 Task: Find out when the last Green Line train is leaving Norwalk to Redondo Beach.
Action: Mouse moved to (206, 150)
Screenshot: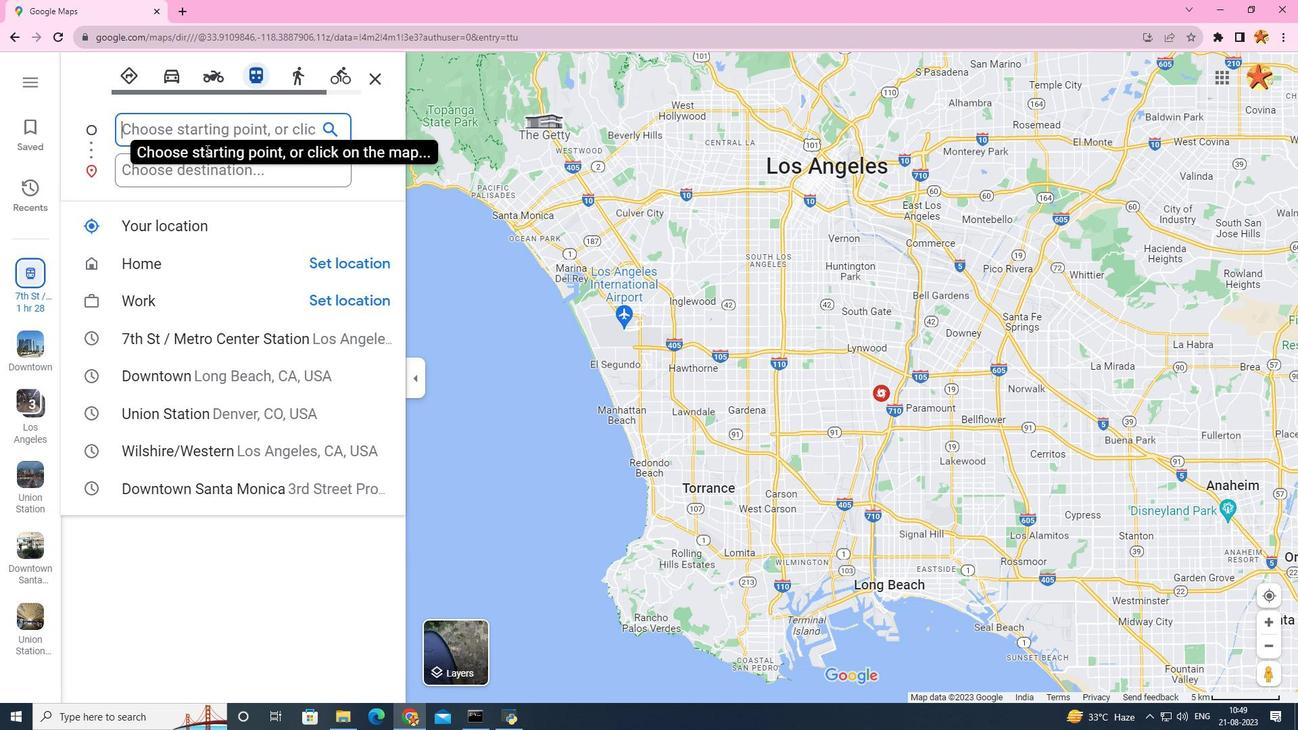 
Action: Key pressed <Key.caps_lock>N<Key.caps_lock>orwalk
Screenshot: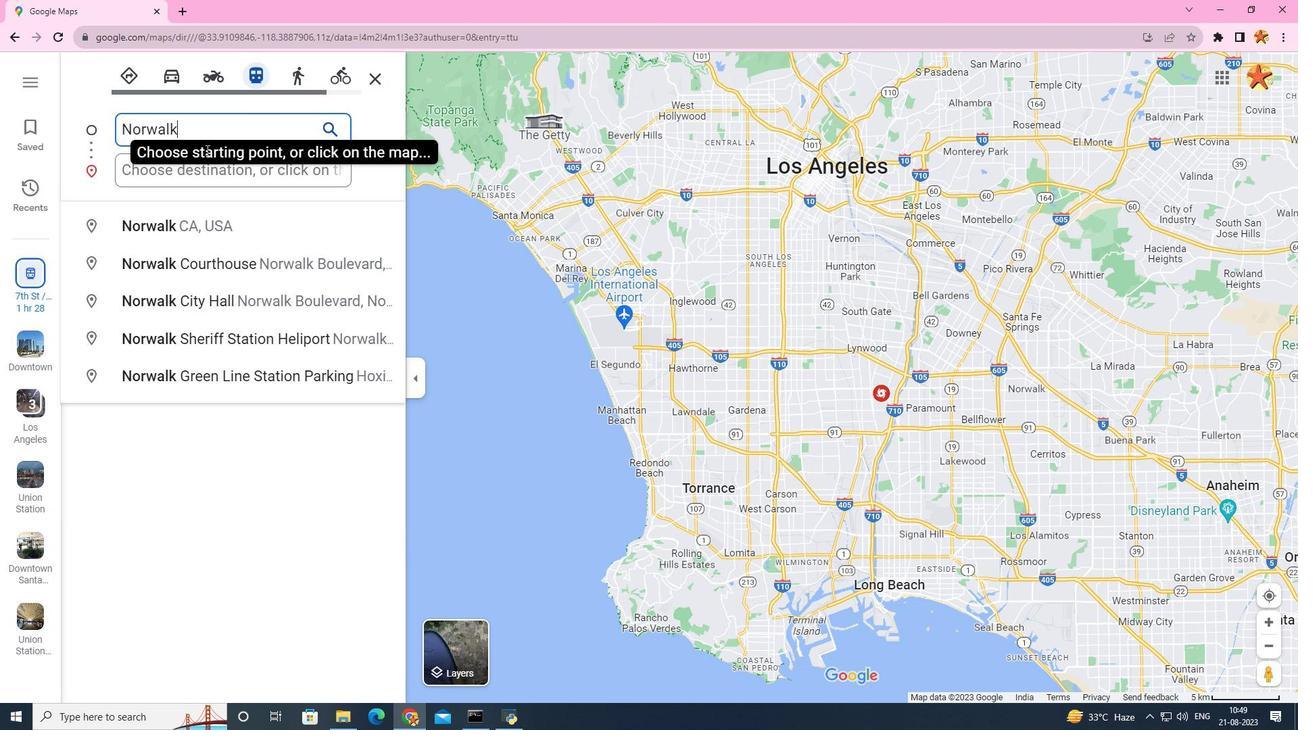 
Action: Mouse moved to (229, 217)
Screenshot: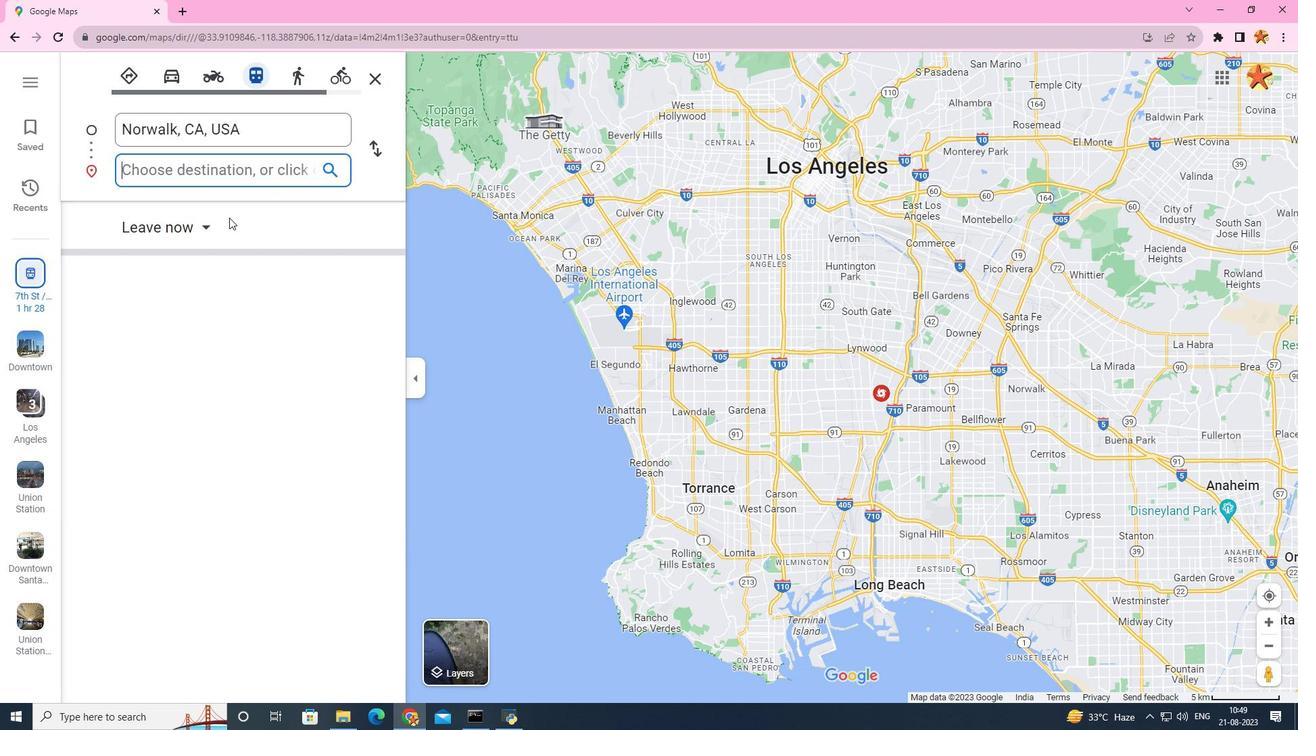 
Action: Mouse pressed left at (229, 217)
Screenshot: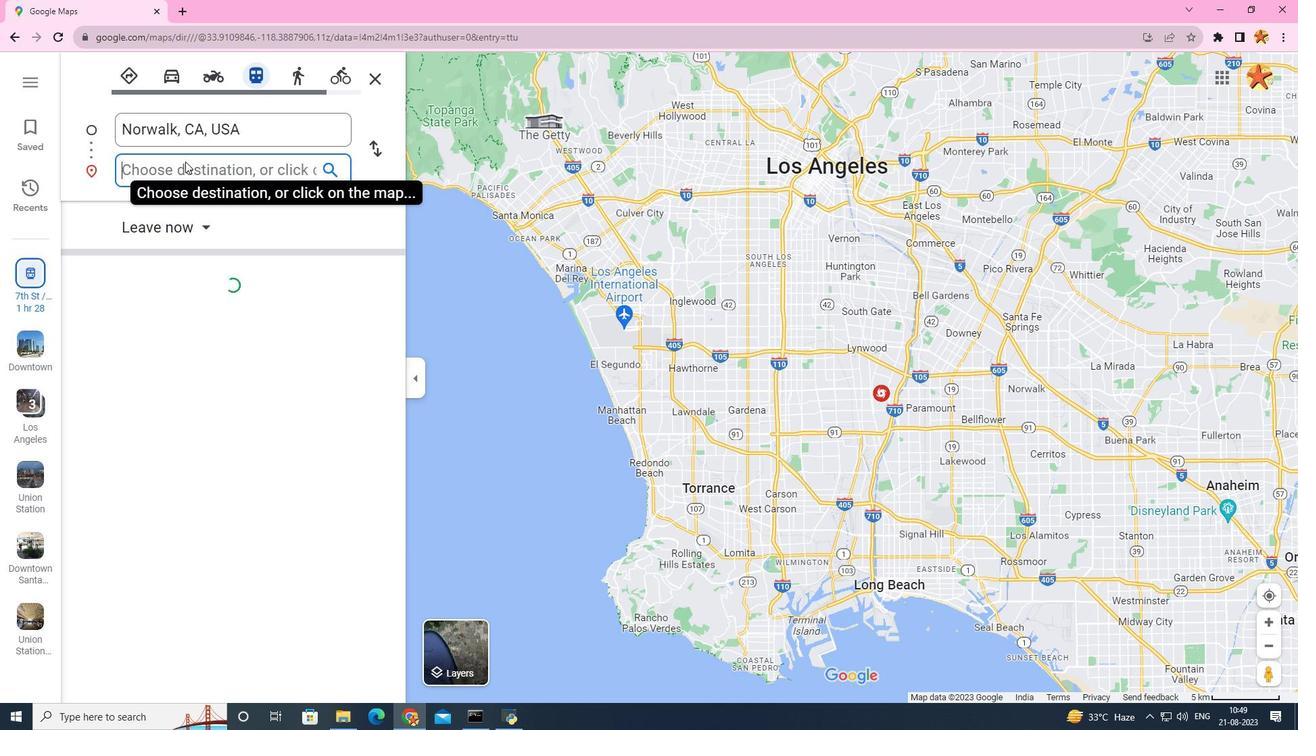 
Action: Mouse moved to (165, 173)
Screenshot: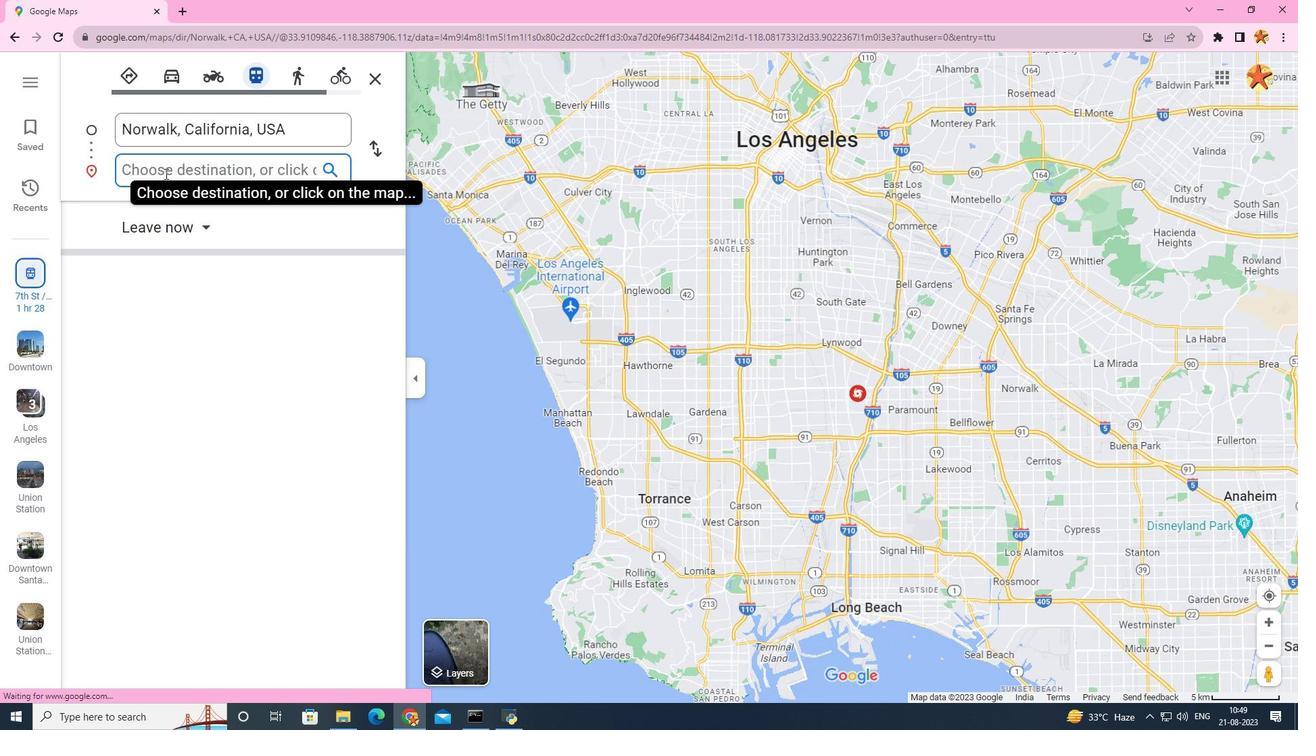
Action: Mouse pressed left at (165, 173)
Screenshot: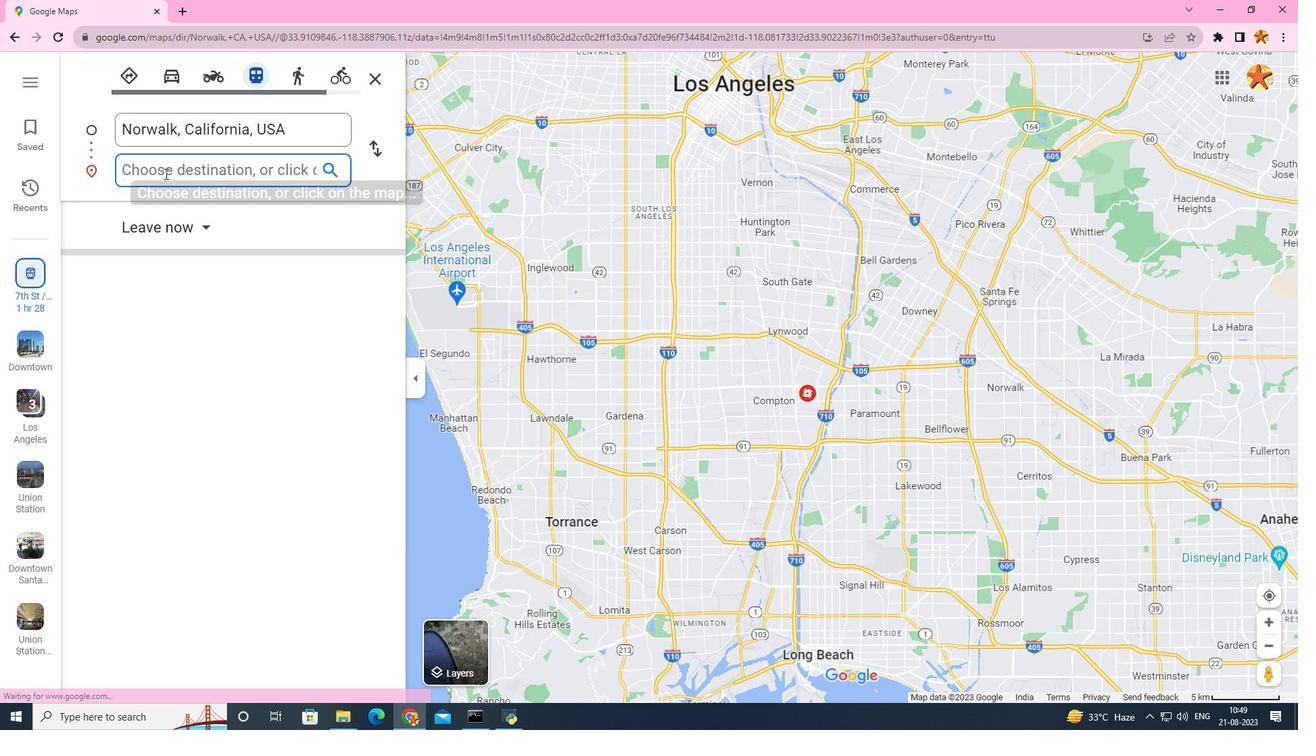 
Action: Mouse moved to (169, 174)
Screenshot: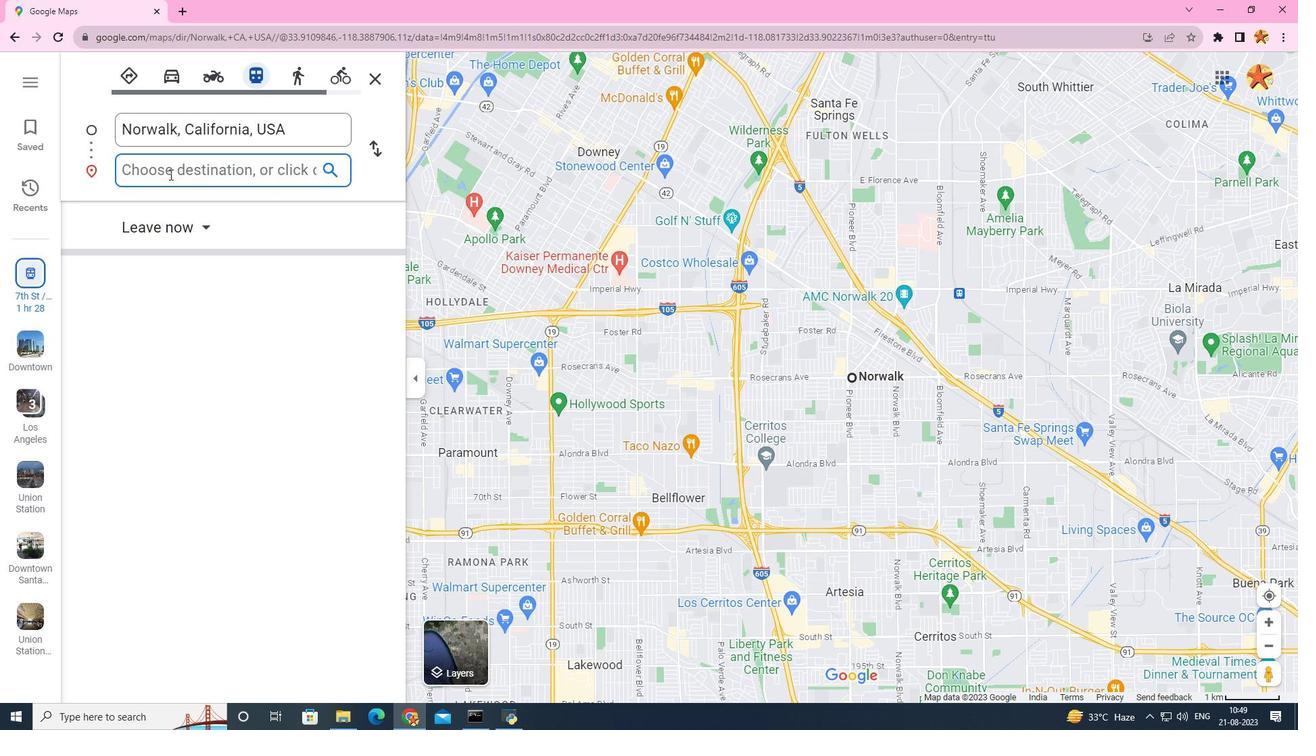 
Action: Key pressed <Key.caps_lock>RE<Key.caps_lock>
Screenshot: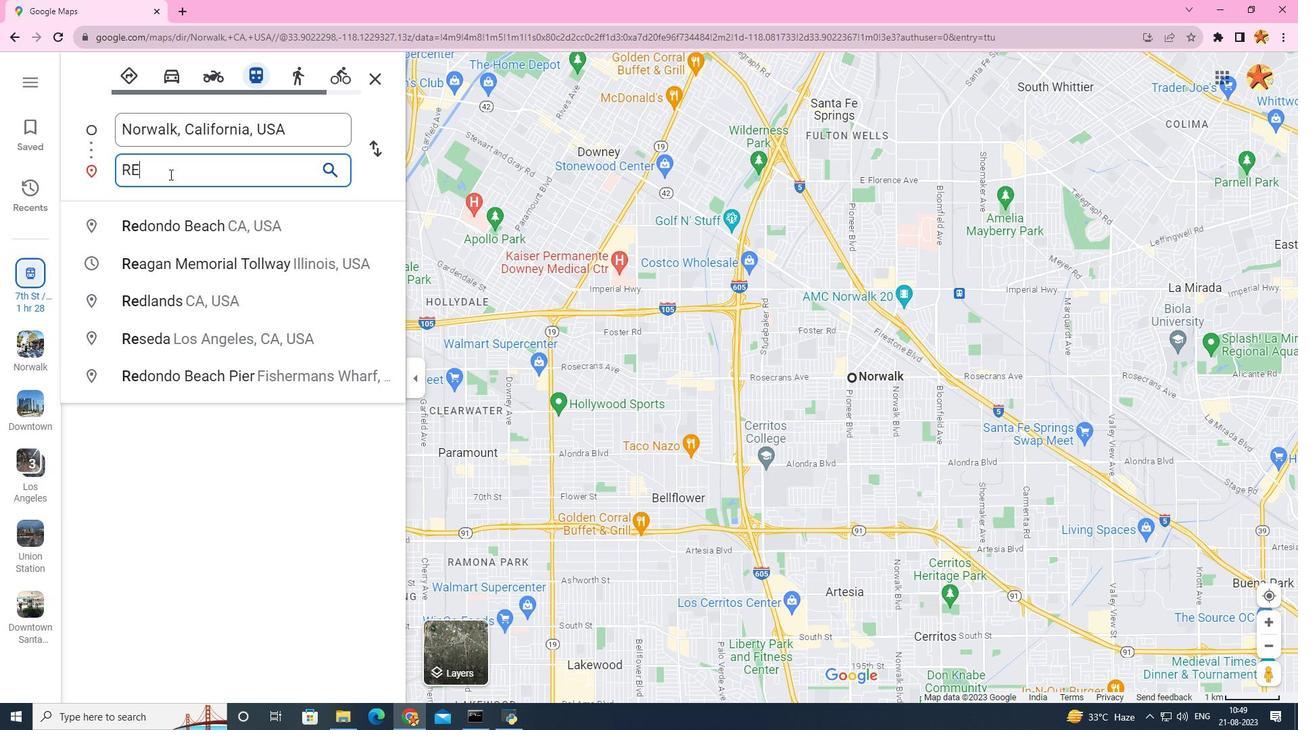 
Action: Mouse moved to (210, 213)
Screenshot: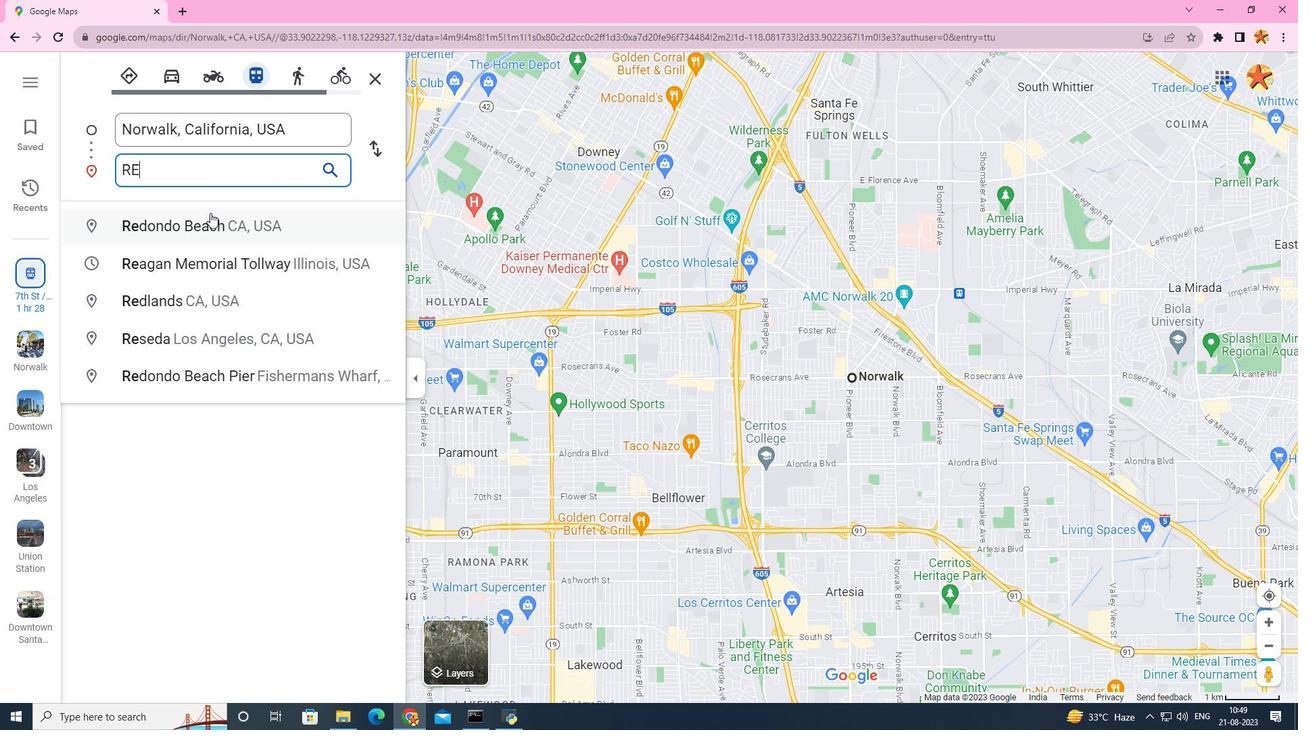 
Action: Mouse pressed left at (210, 213)
Screenshot: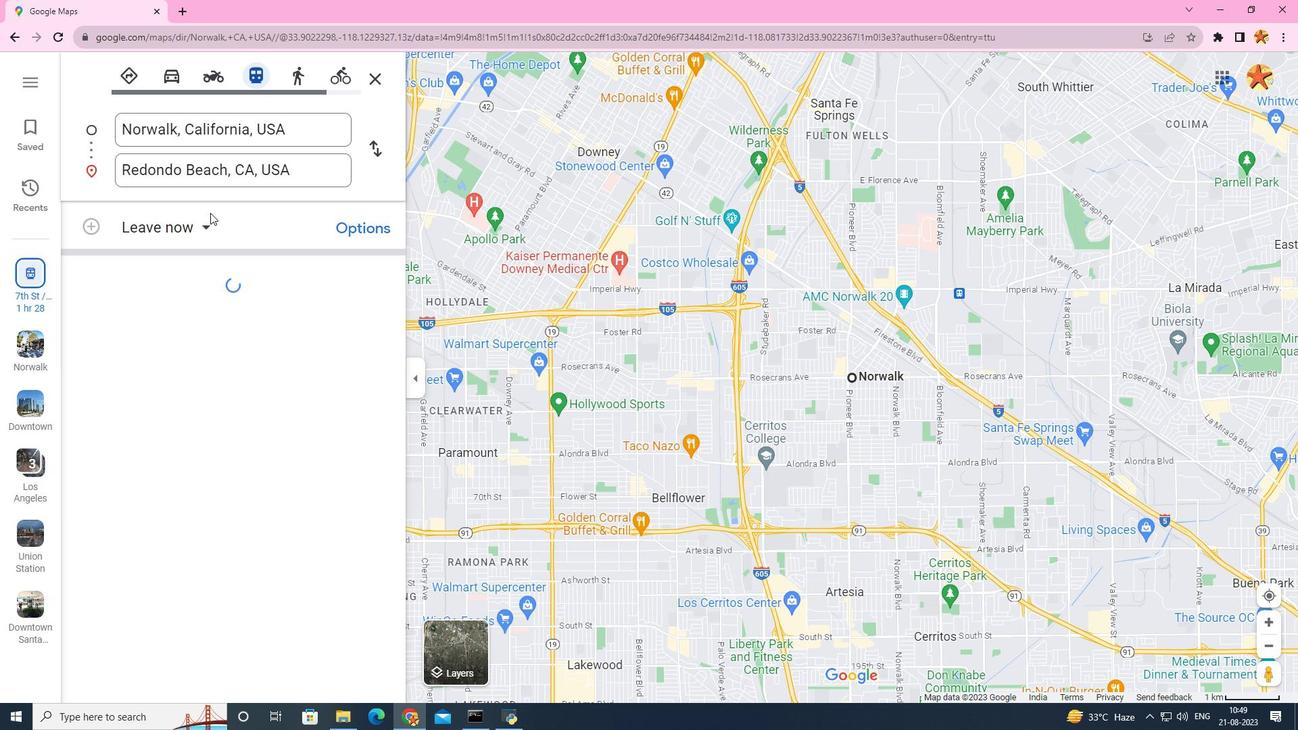 
Action: Mouse moved to (220, 437)
Screenshot: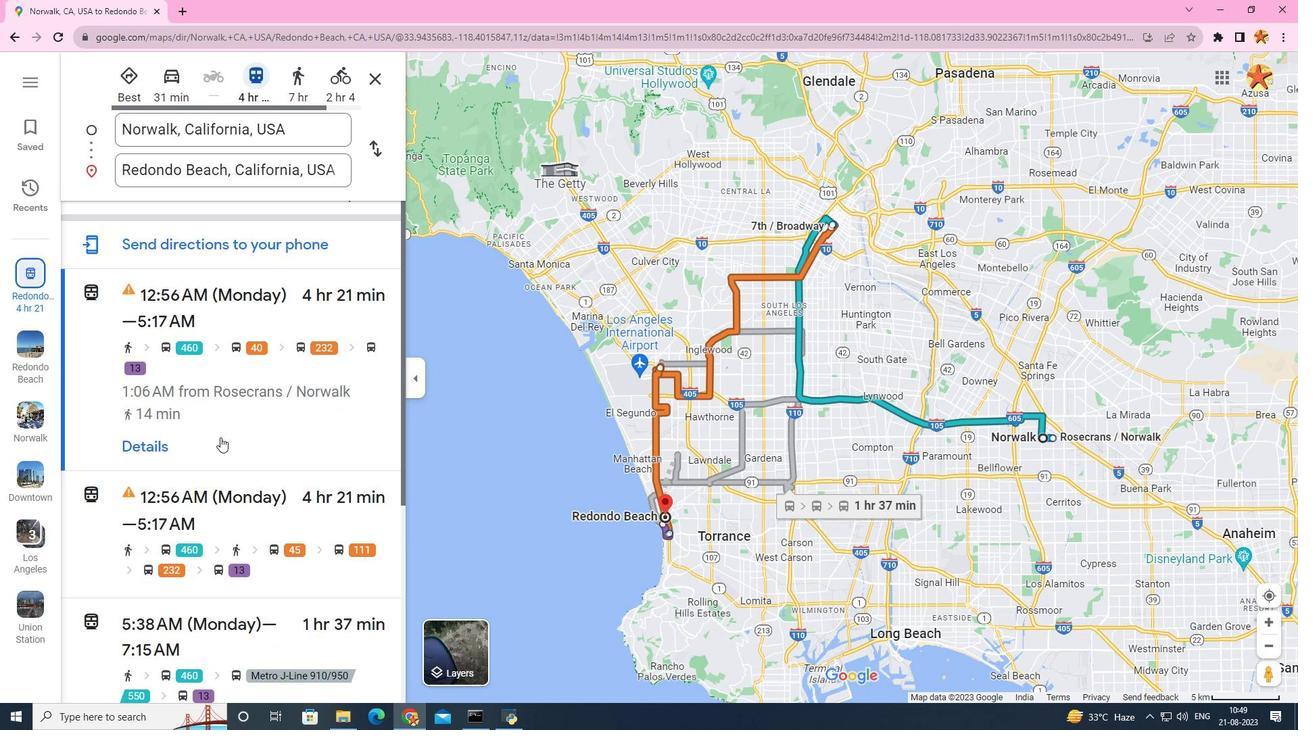 
Action: Mouse scrolled (220, 437) with delta (0, 0)
Screenshot: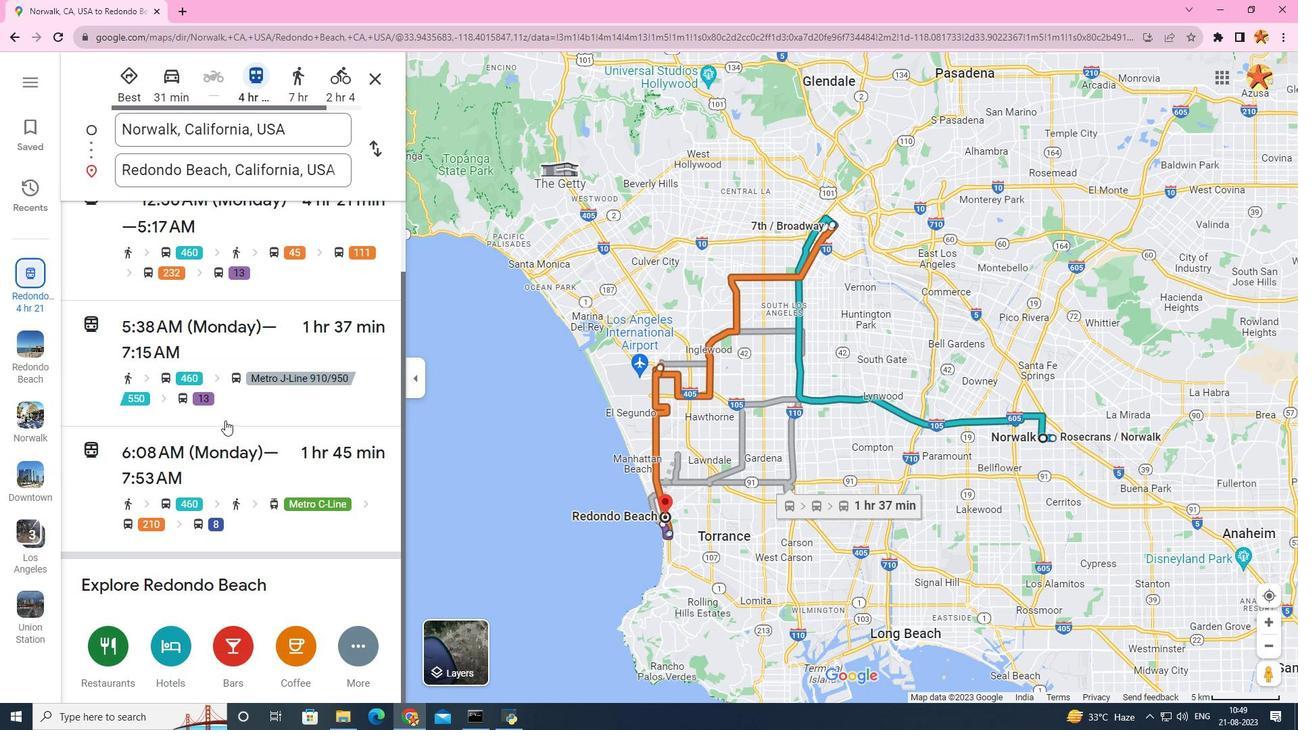 
Action: Mouse scrolled (220, 437) with delta (0, 0)
Screenshot: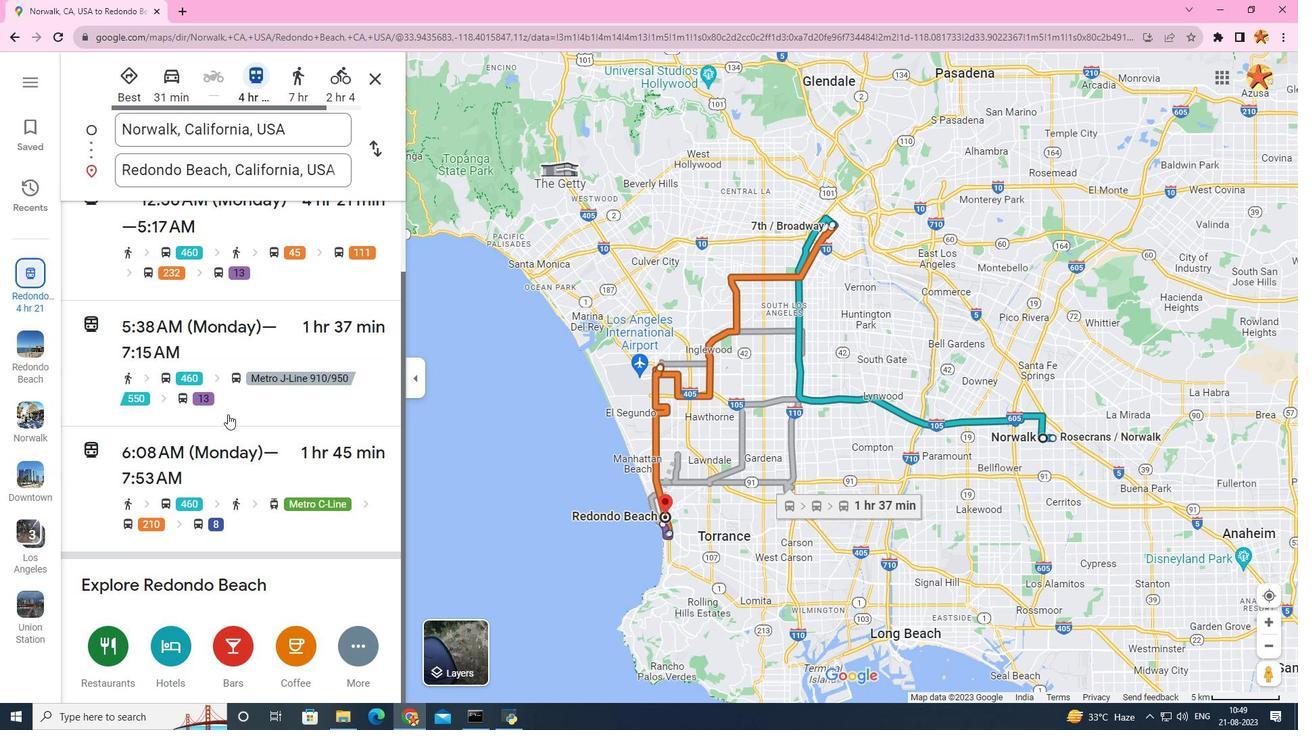 
Action: Mouse scrolled (220, 437) with delta (0, 0)
Screenshot: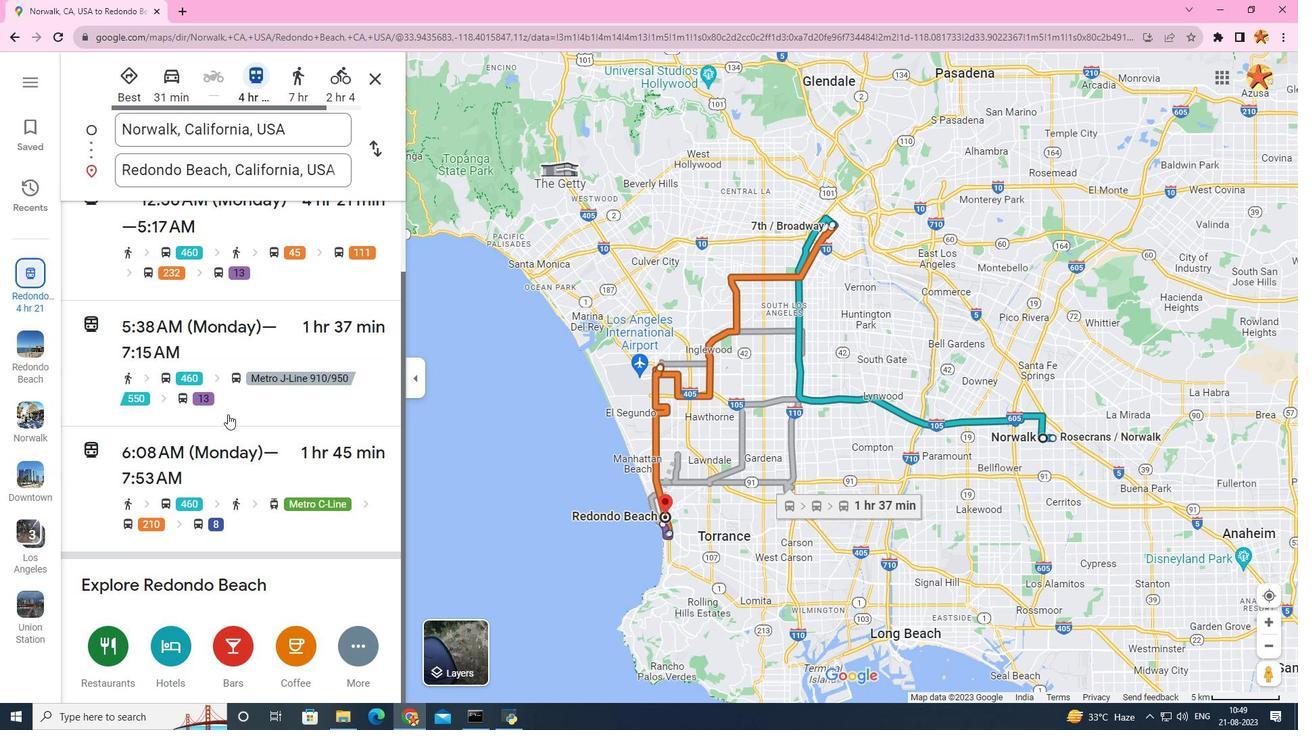
Action: Mouse scrolled (220, 437) with delta (0, 0)
Screenshot: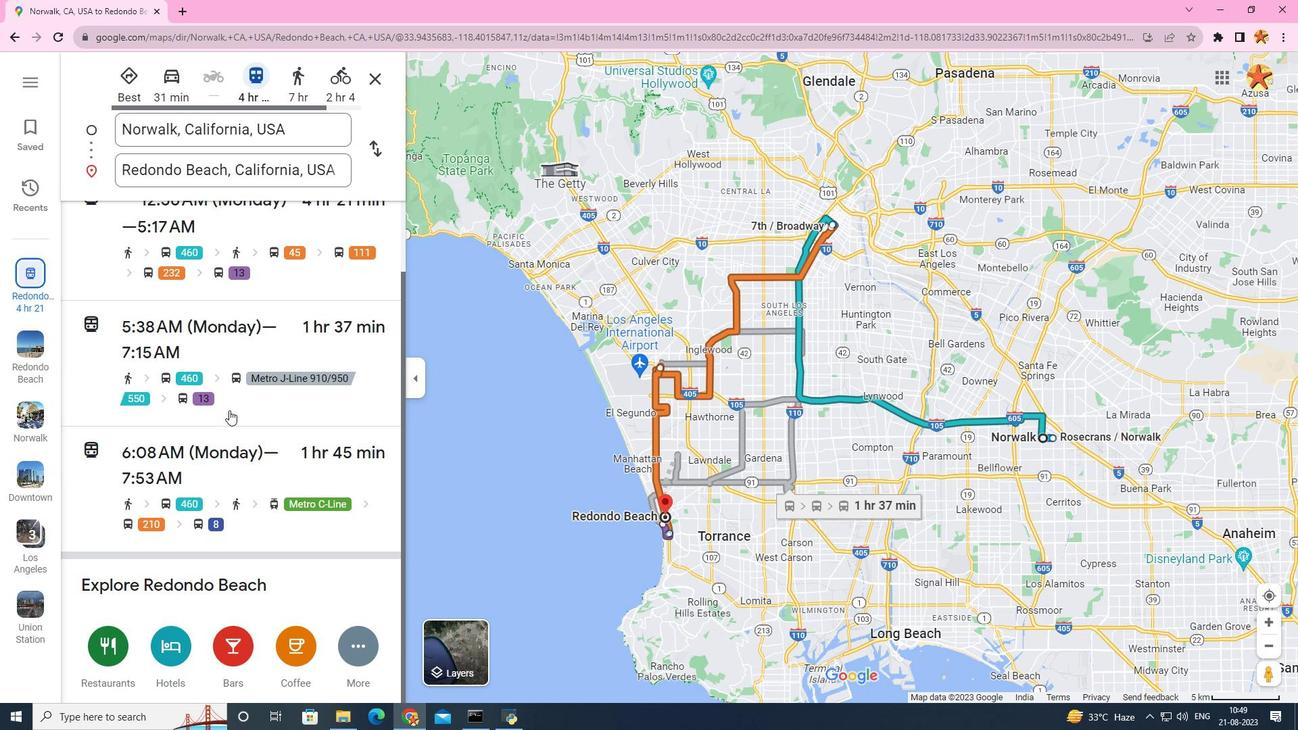 
Action: Mouse scrolled (220, 437) with delta (0, 0)
Screenshot: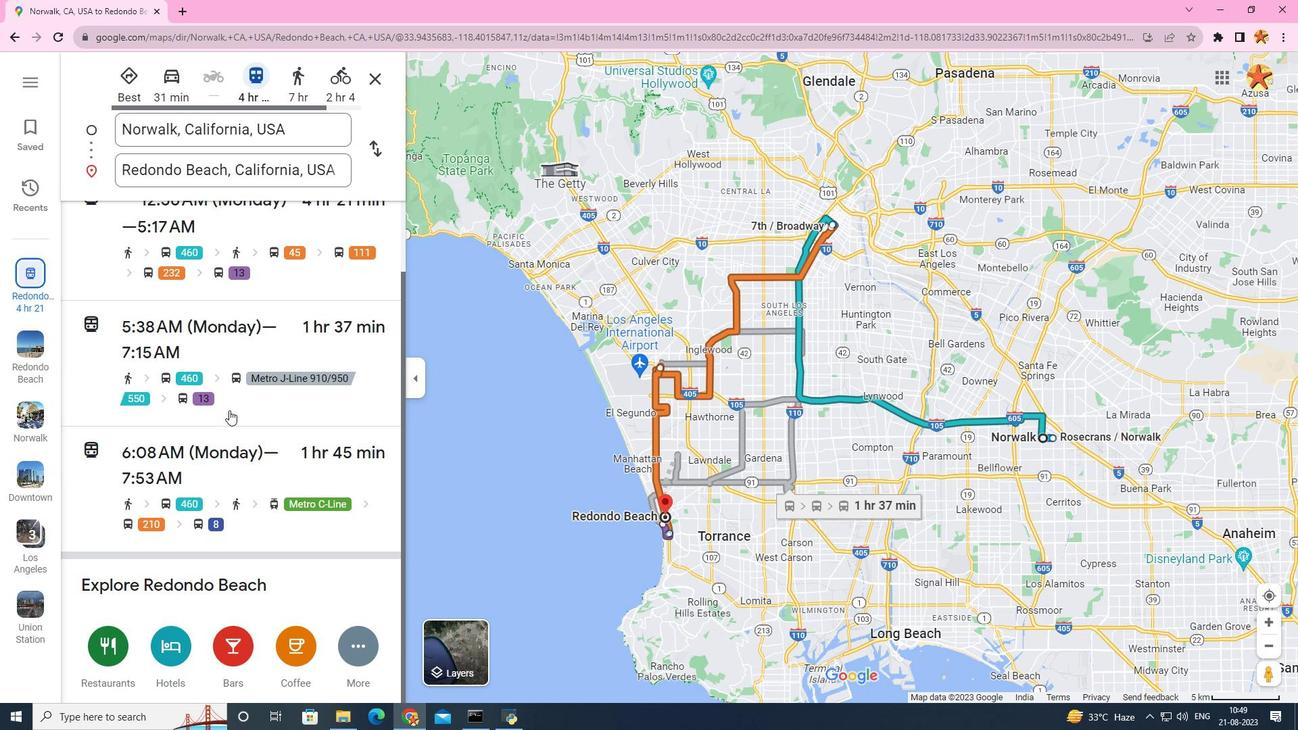 
Action: Mouse moved to (222, 430)
Screenshot: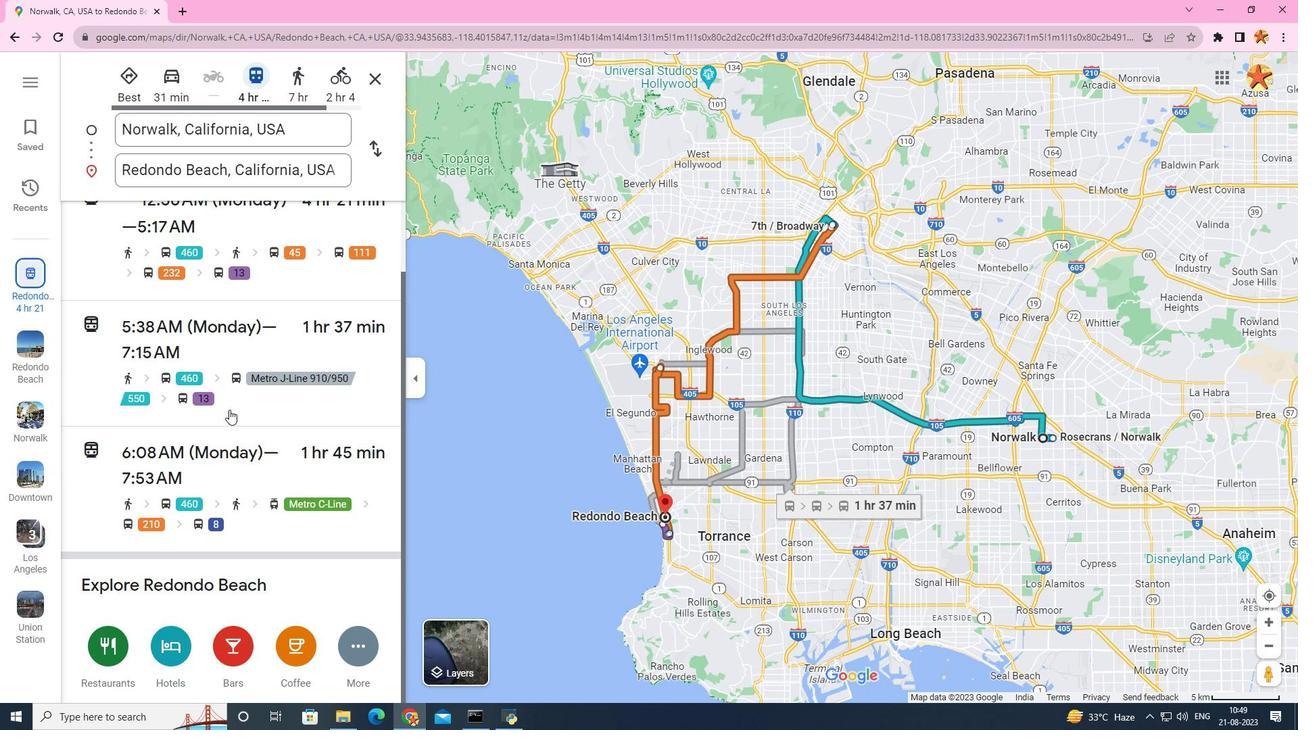 
Action: Mouse scrolled (221, 432) with delta (0, 0)
Screenshot: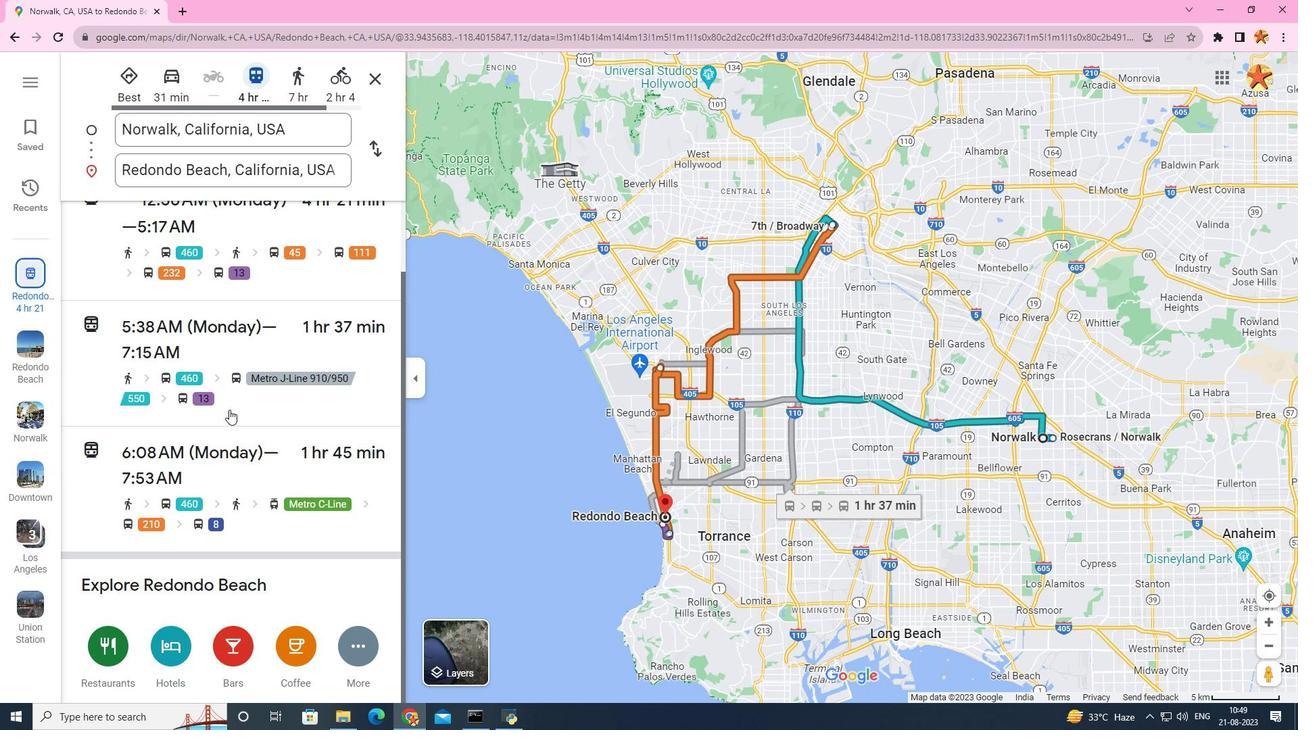 
Action: Mouse moved to (223, 426)
Screenshot: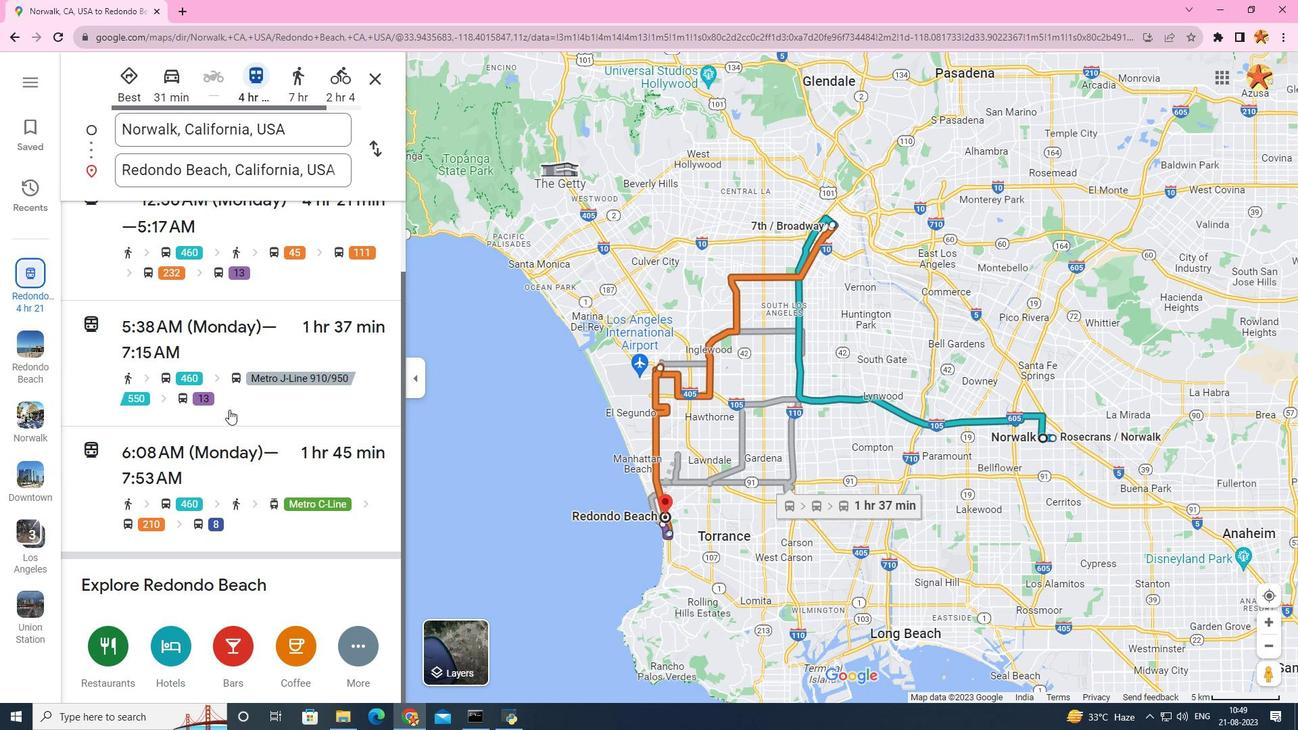 
Action: Mouse scrolled (223, 425) with delta (0, 0)
Screenshot: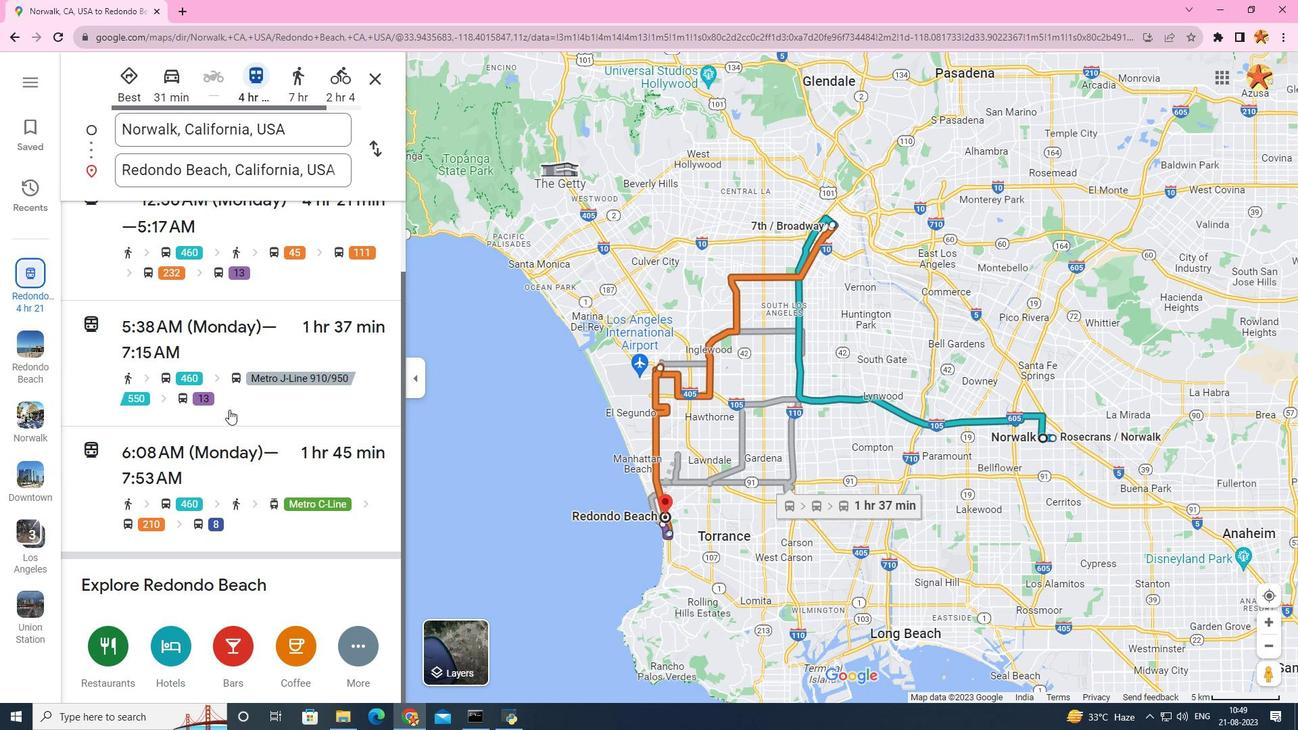 
Action: Mouse moved to (229, 409)
Screenshot: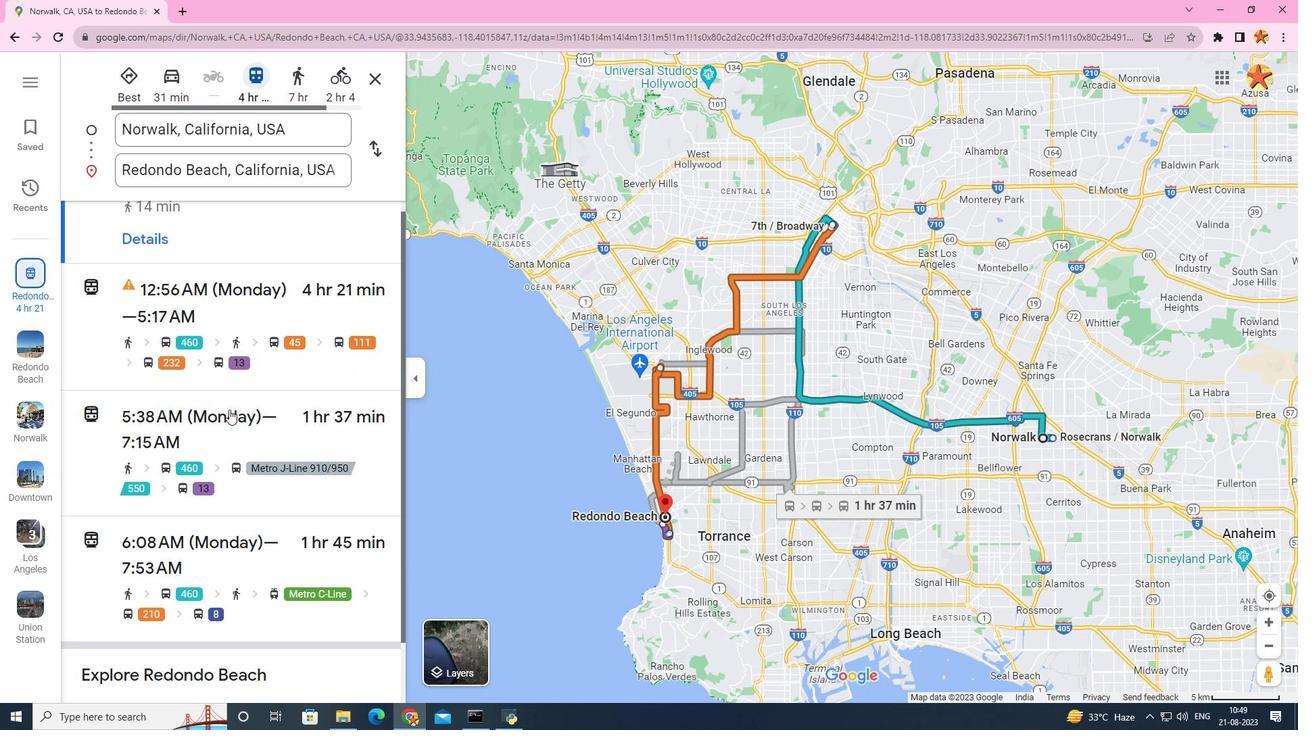 
Action: Mouse scrolled (229, 410) with delta (0, 0)
Screenshot: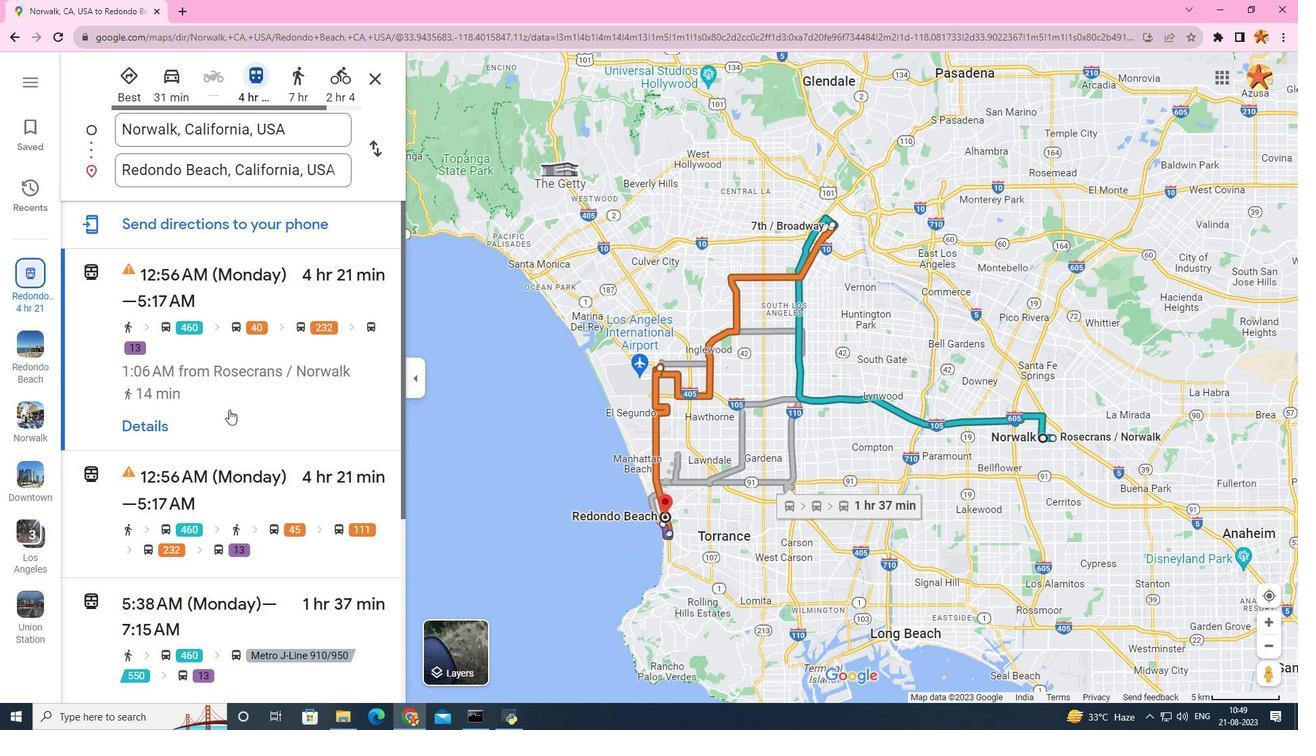 
Action: Mouse scrolled (229, 410) with delta (0, 0)
Screenshot: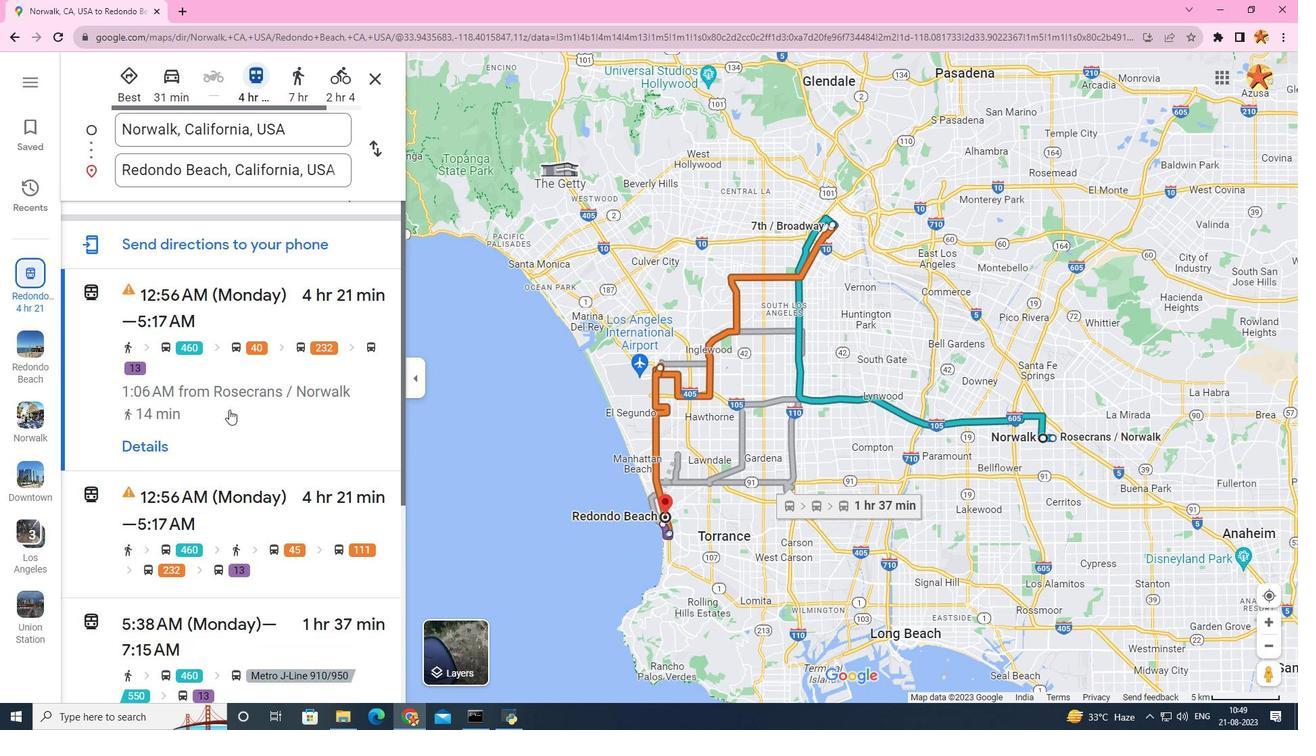 
Action: Mouse scrolled (229, 410) with delta (0, 0)
Screenshot: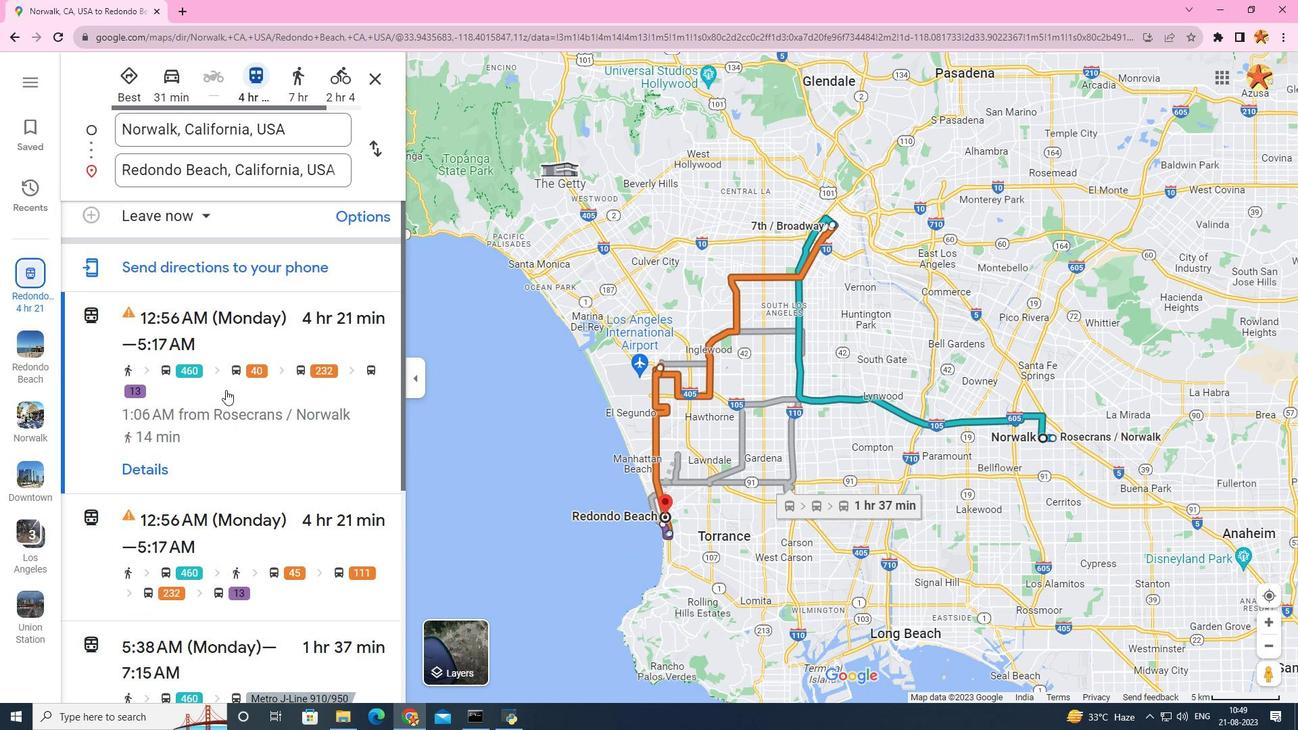 
Action: Mouse scrolled (229, 410) with delta (0, 0)
Screenshot: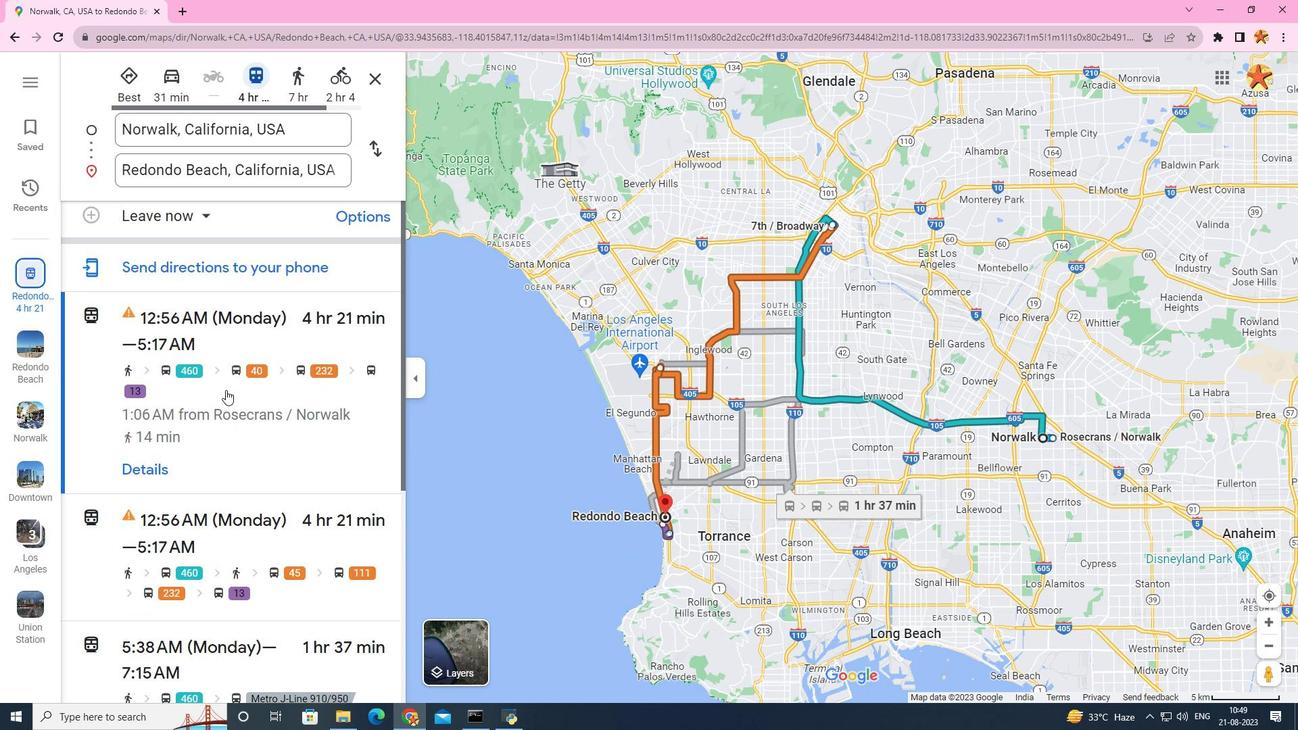 
Action: Mouse scrolled (229, 410) with delta (0, 0)
Screenshot: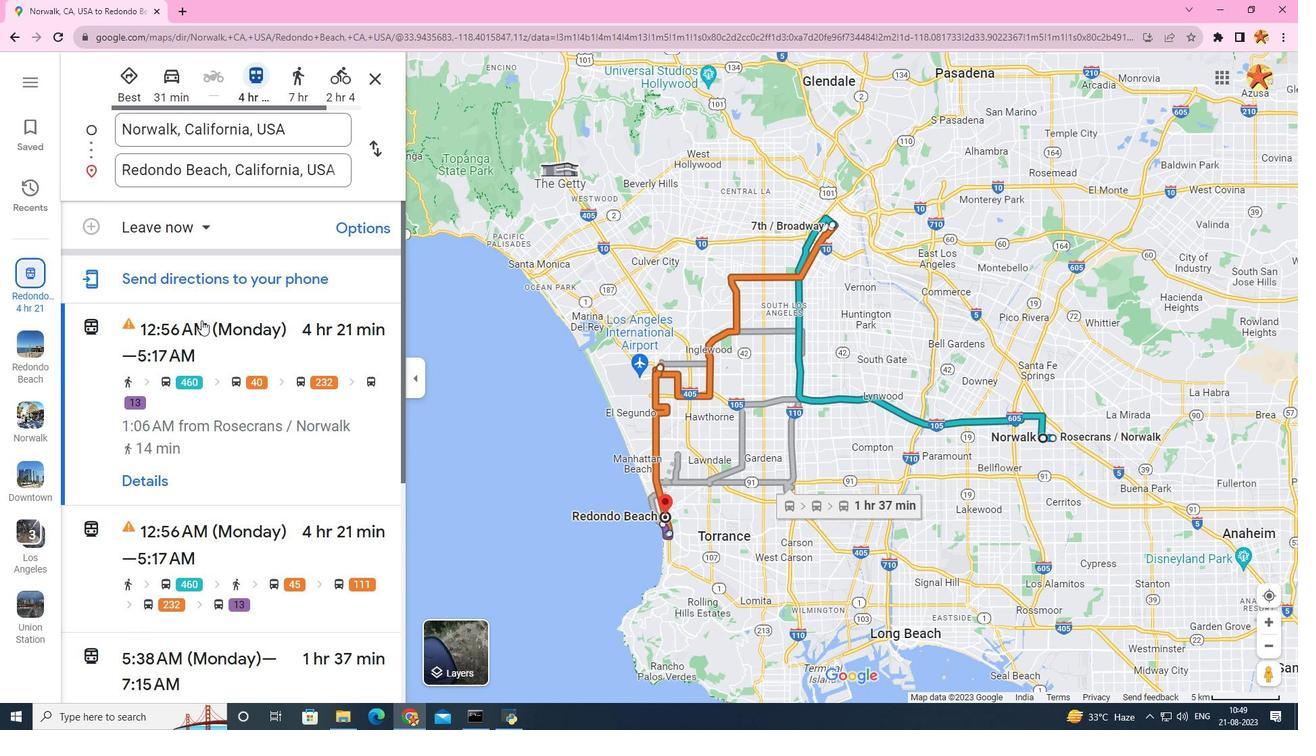 
Action: Mouse moved to (196, 221)
Screenshot: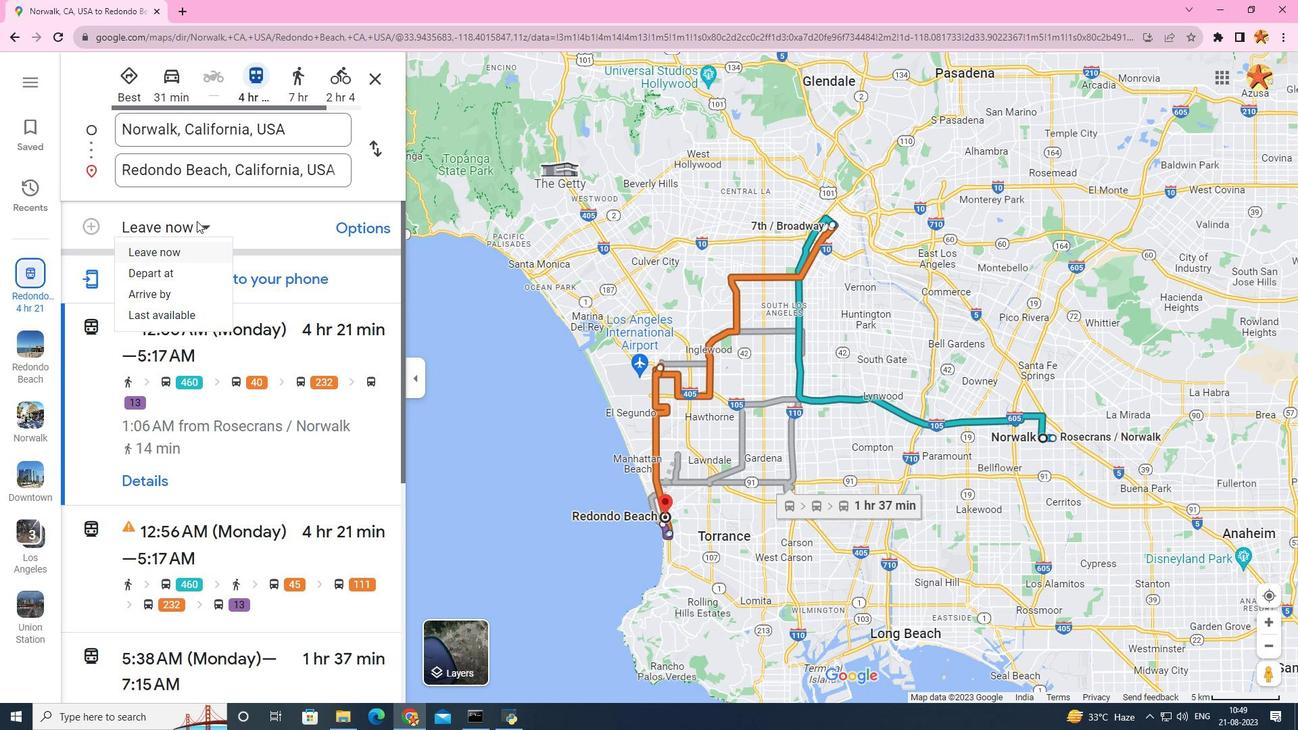 
Action: Mouse pressed left at (196, 221)
Screenshot: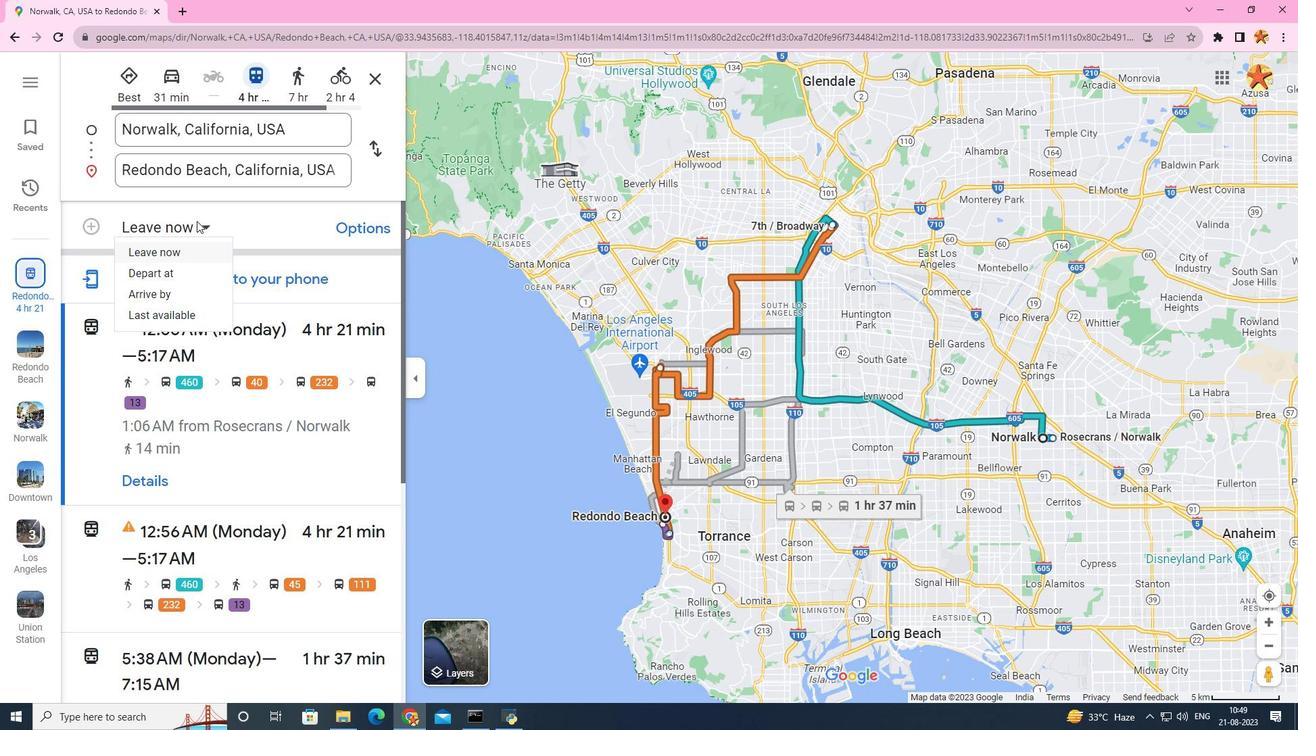 
Action: Mouse moved to (153, 313)
Screenshot: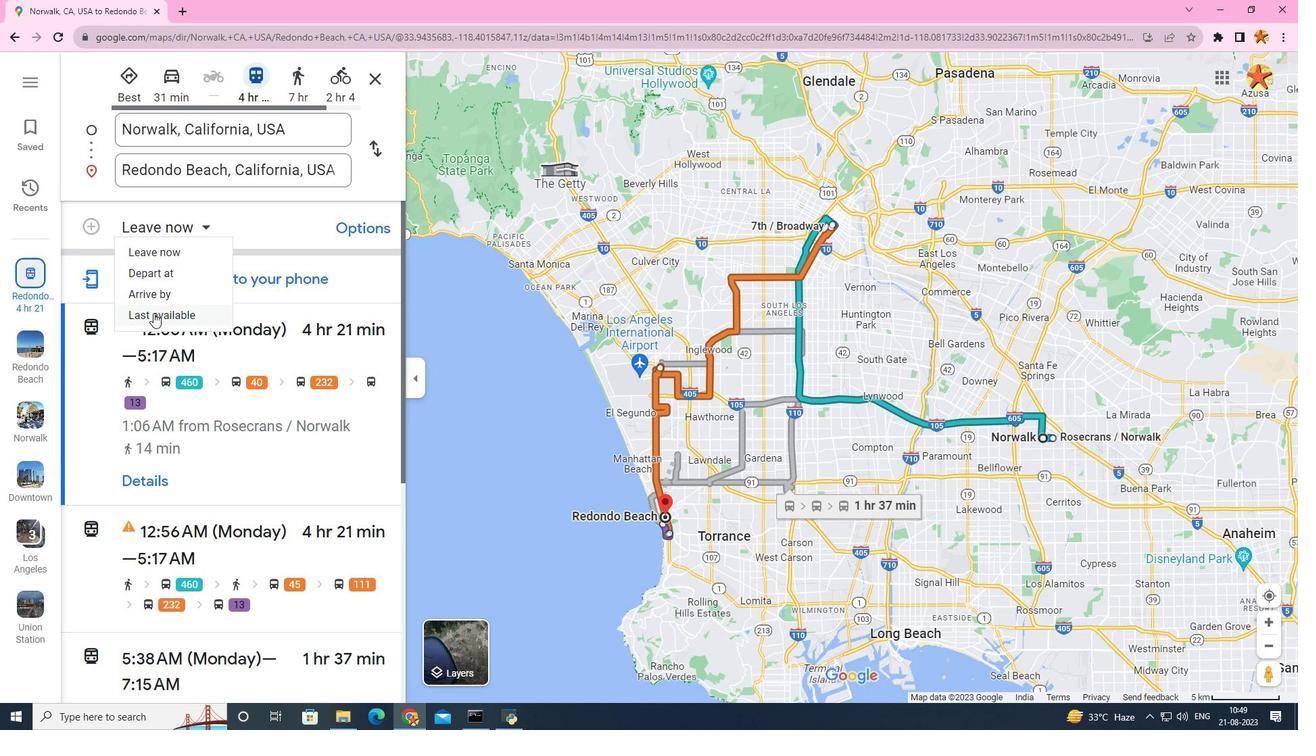 
Action: Mouse pressed left at (153, 313)
Screenshot: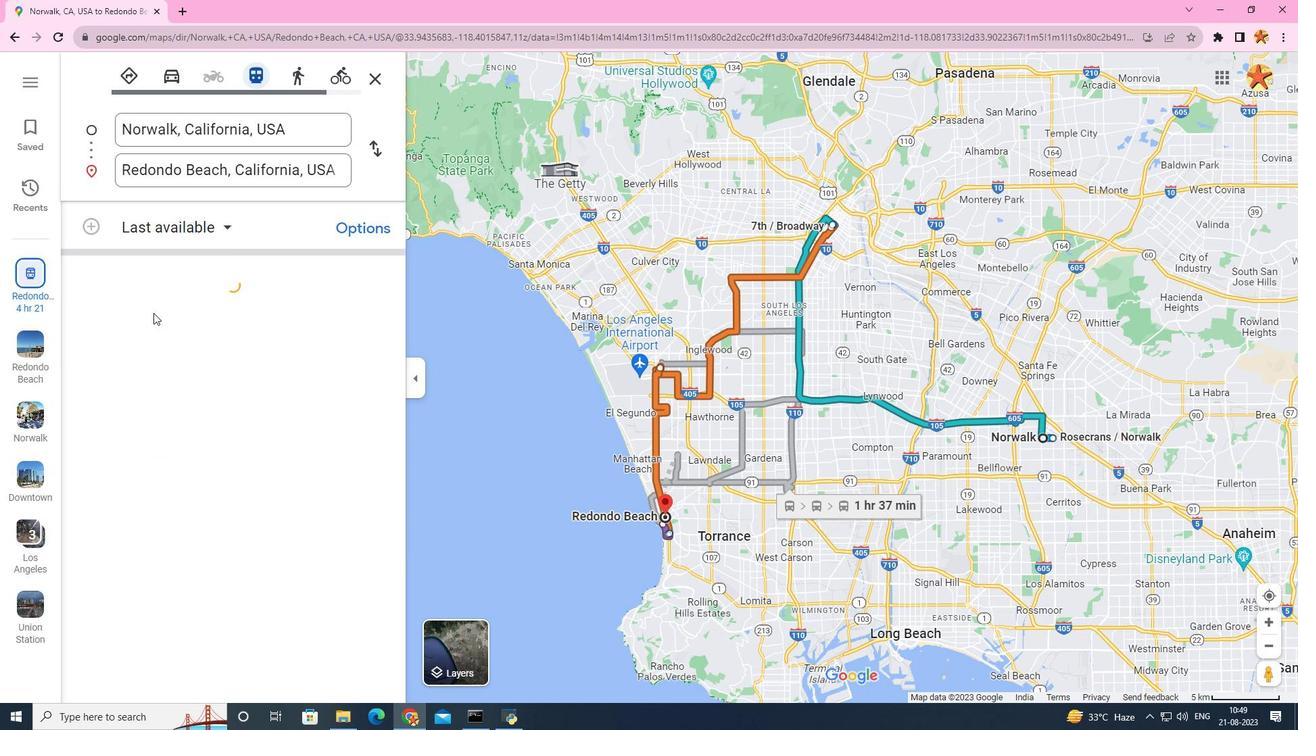 
Action: Mouse scrolled (153, 312) with delta (0, 0)
Screenshot: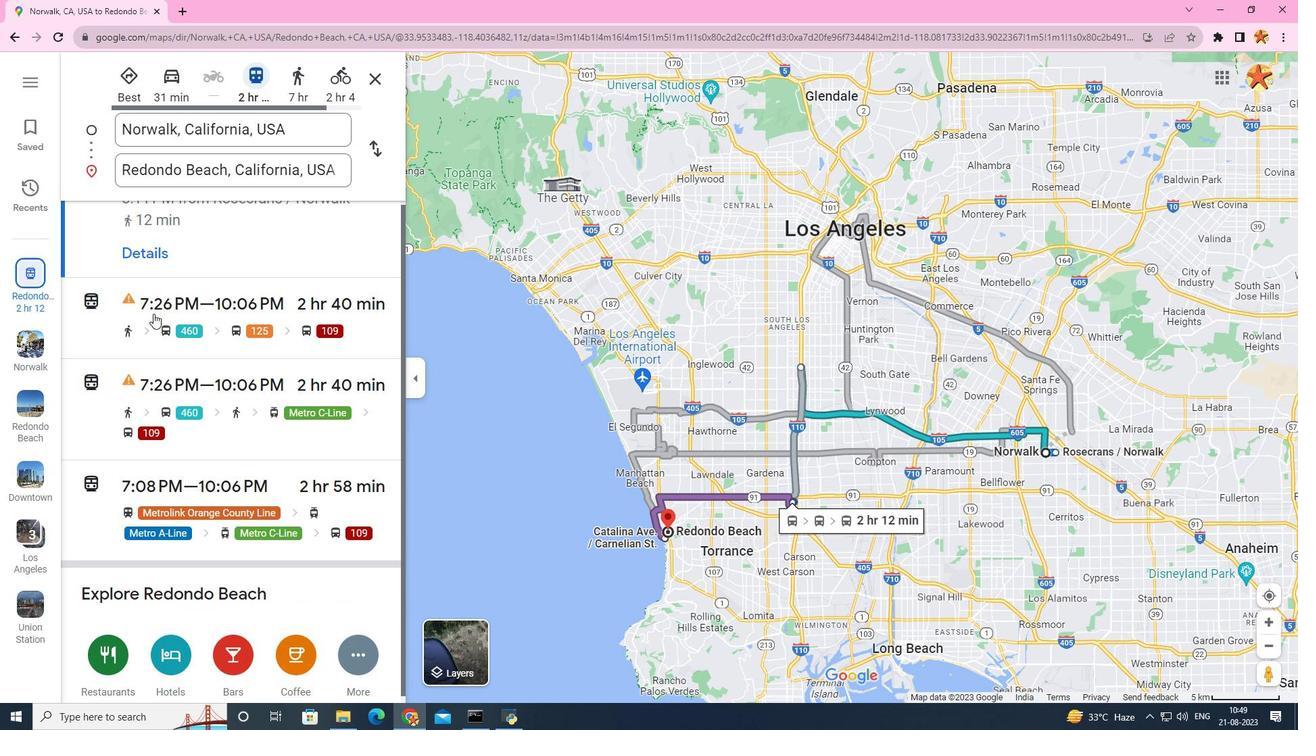 
Action: Mouse scrolled (153, 312) with delta (0, 0)
Screenshot: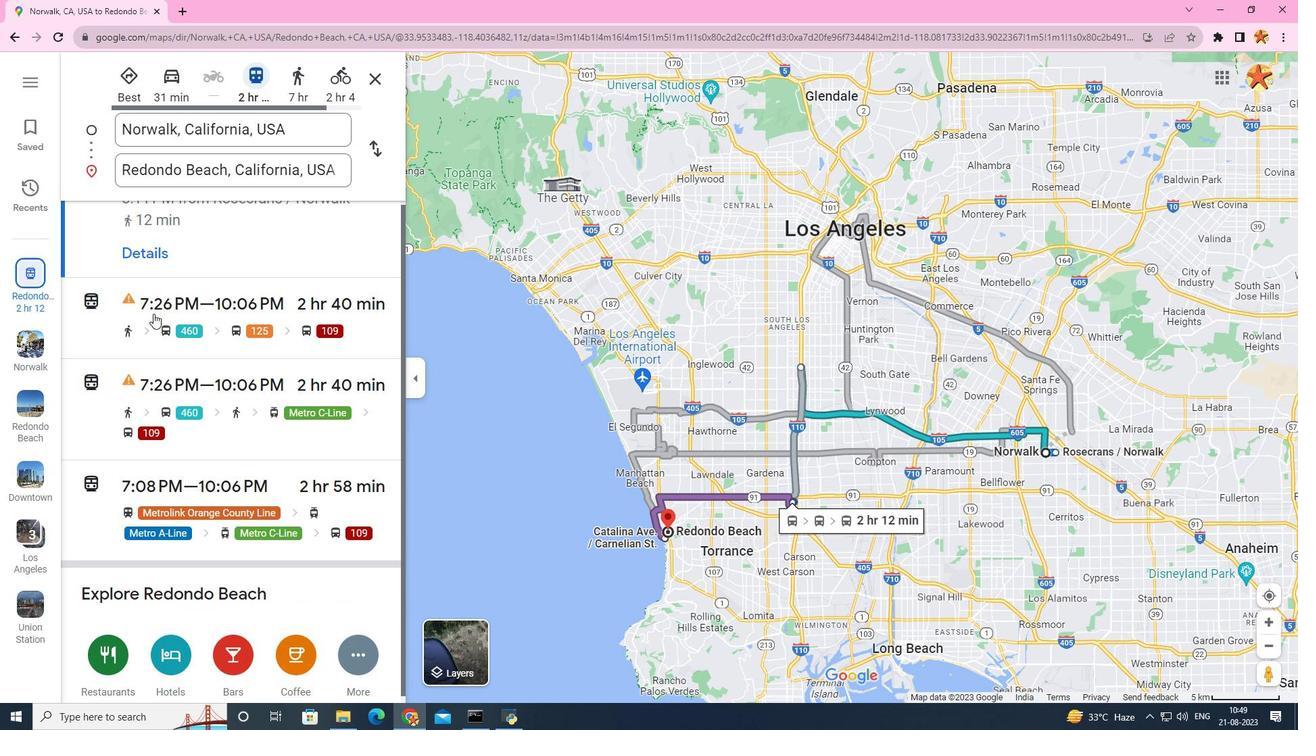 
Action: Mouse scrolled (153, 312) with delta (0, 0)
Screenshot: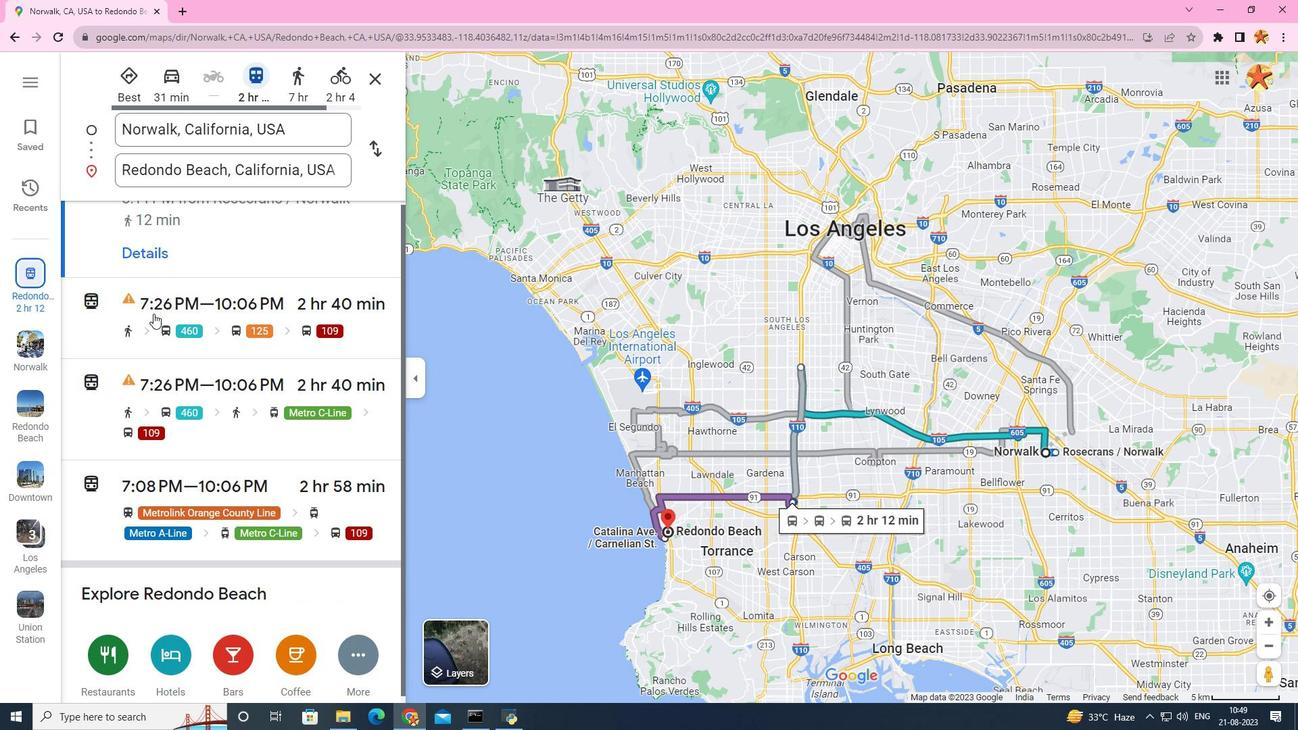 
Action: Mouse moved to (153, 313)
Screenshot: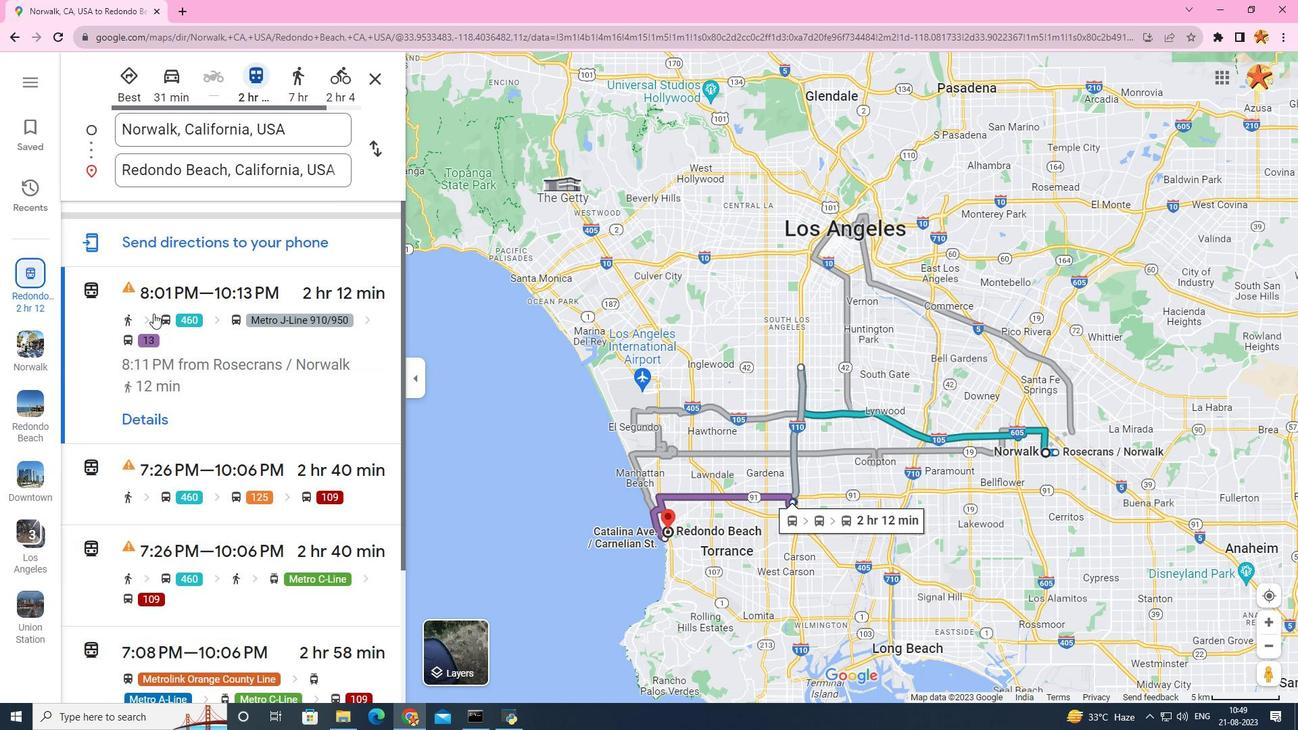 
Action: Mouse scrolled (153, 314) with delta (0, 0)
Screenshot: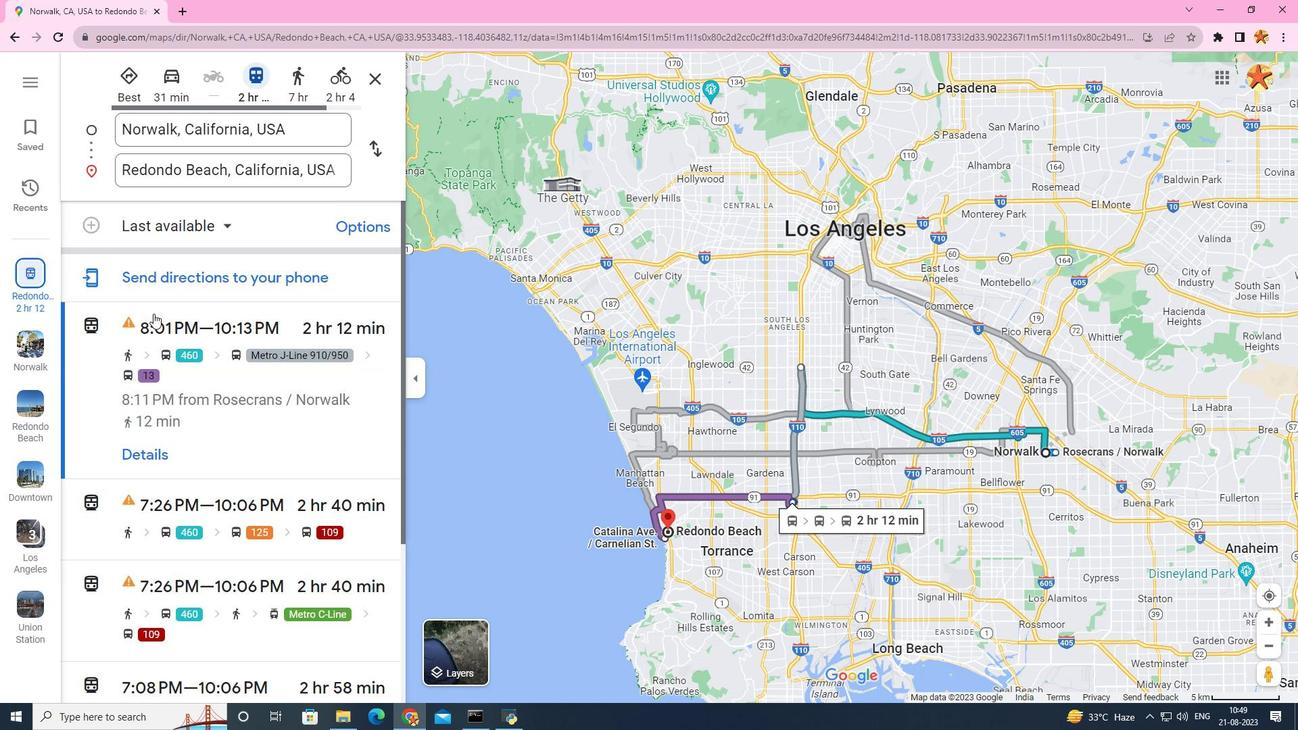 
Action: Mouse scrolled (153, 314) with delta (0, 0)
Screenshot: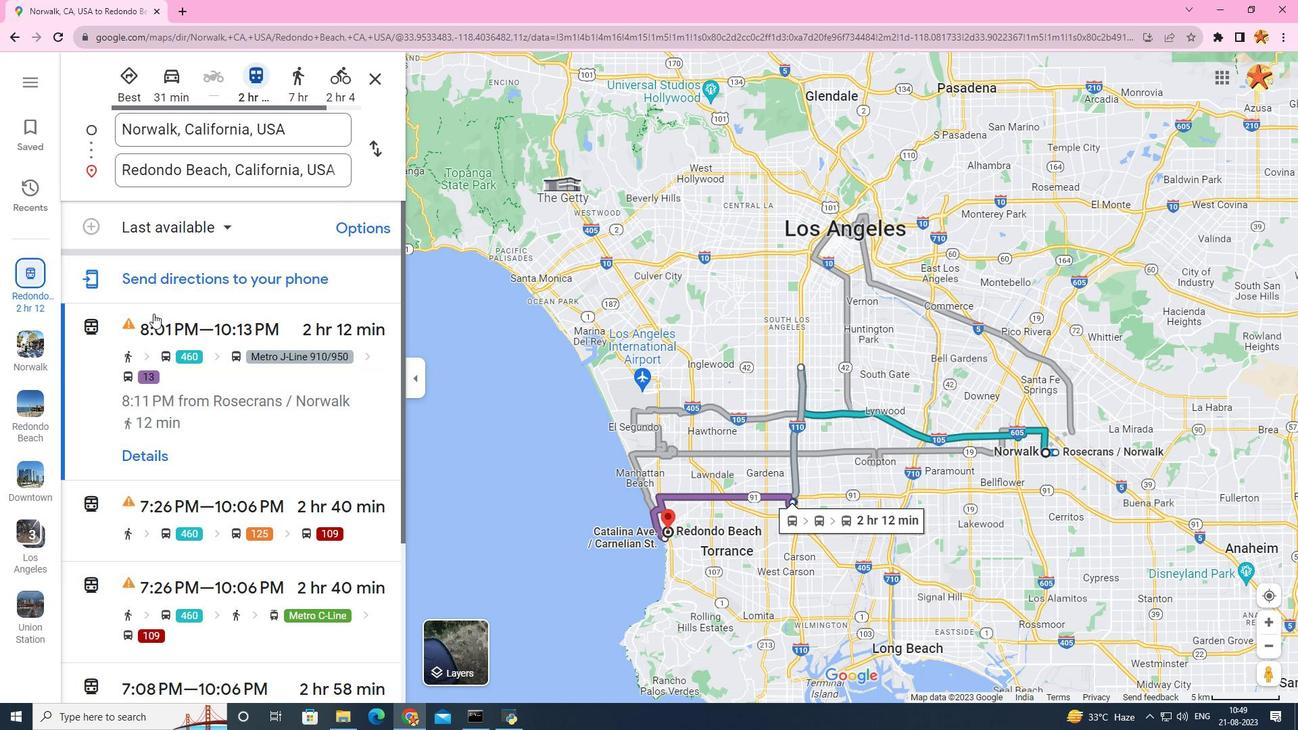 
Action: Mouse scrolled (153, 314) with delta (0, 0)
Screenshot: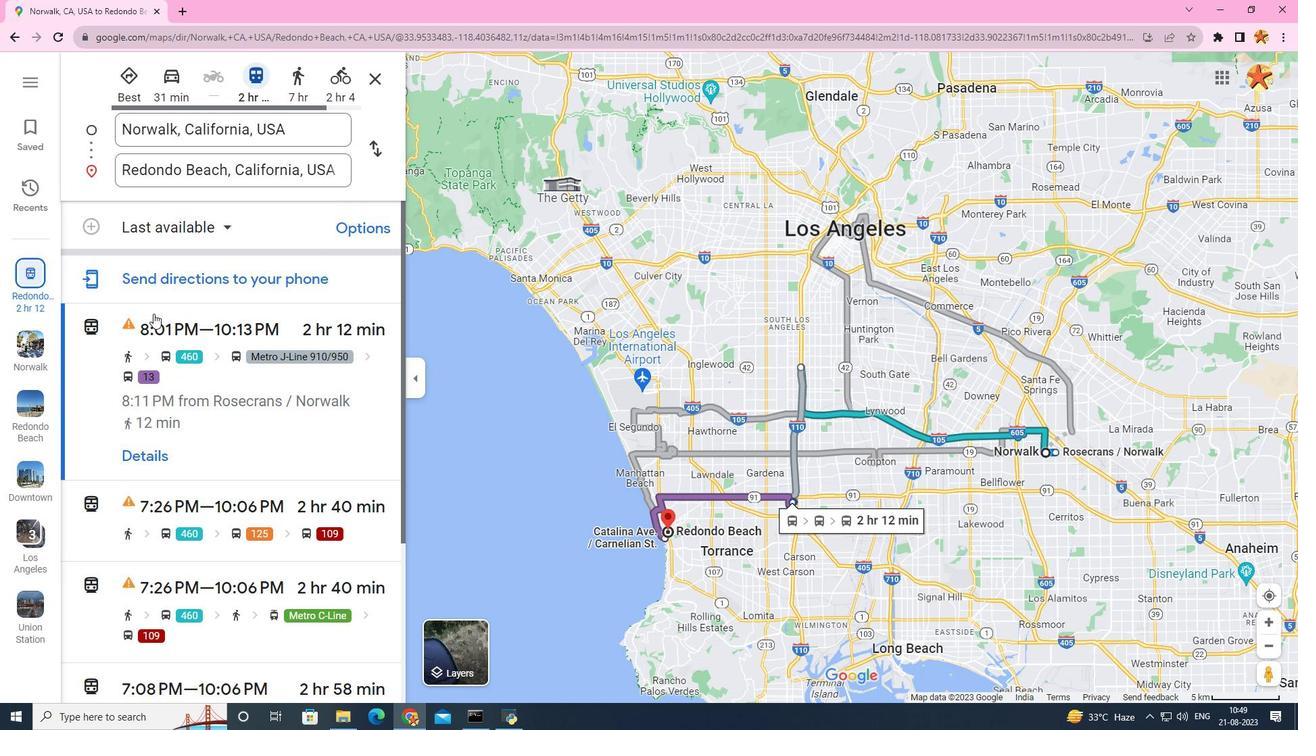 
Action: Mouse scrolled (153, 313) with delta (0, 0)
Screenshot: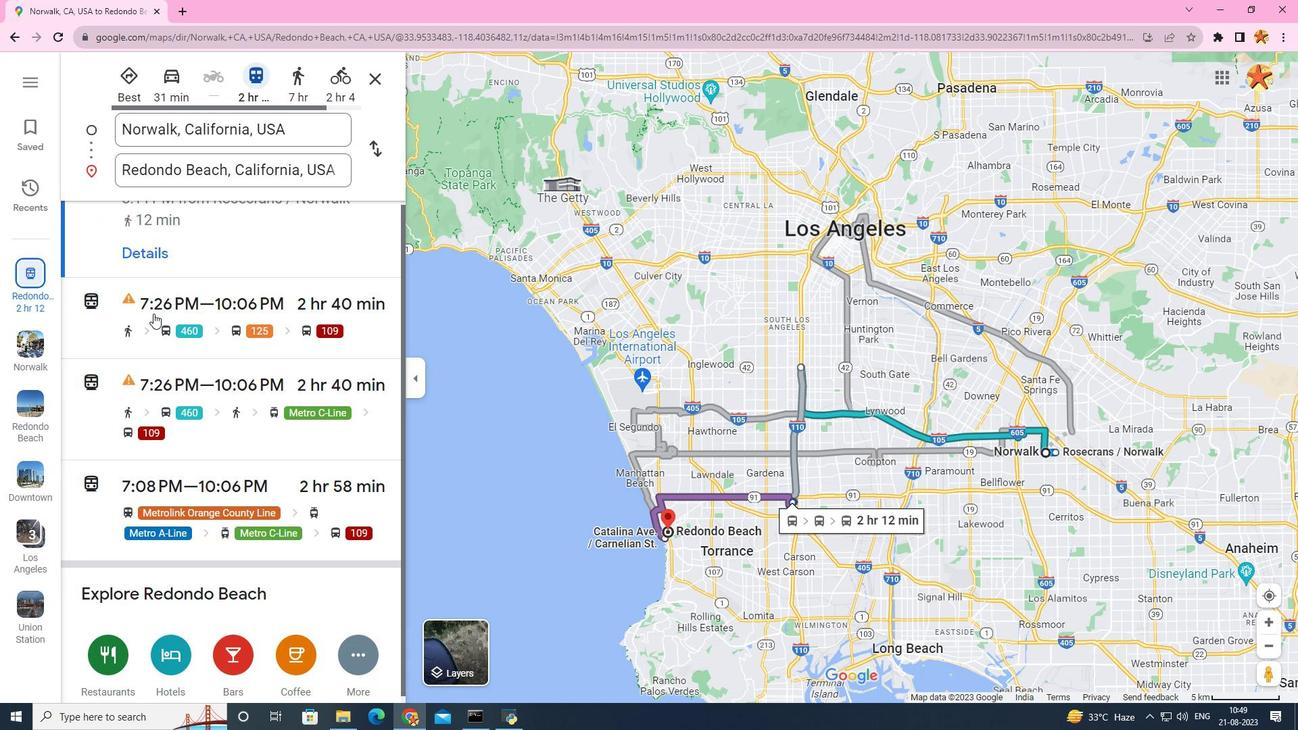 
Action: Mouse scrolled (153, 313) with delta (0, 0)
Screenshot: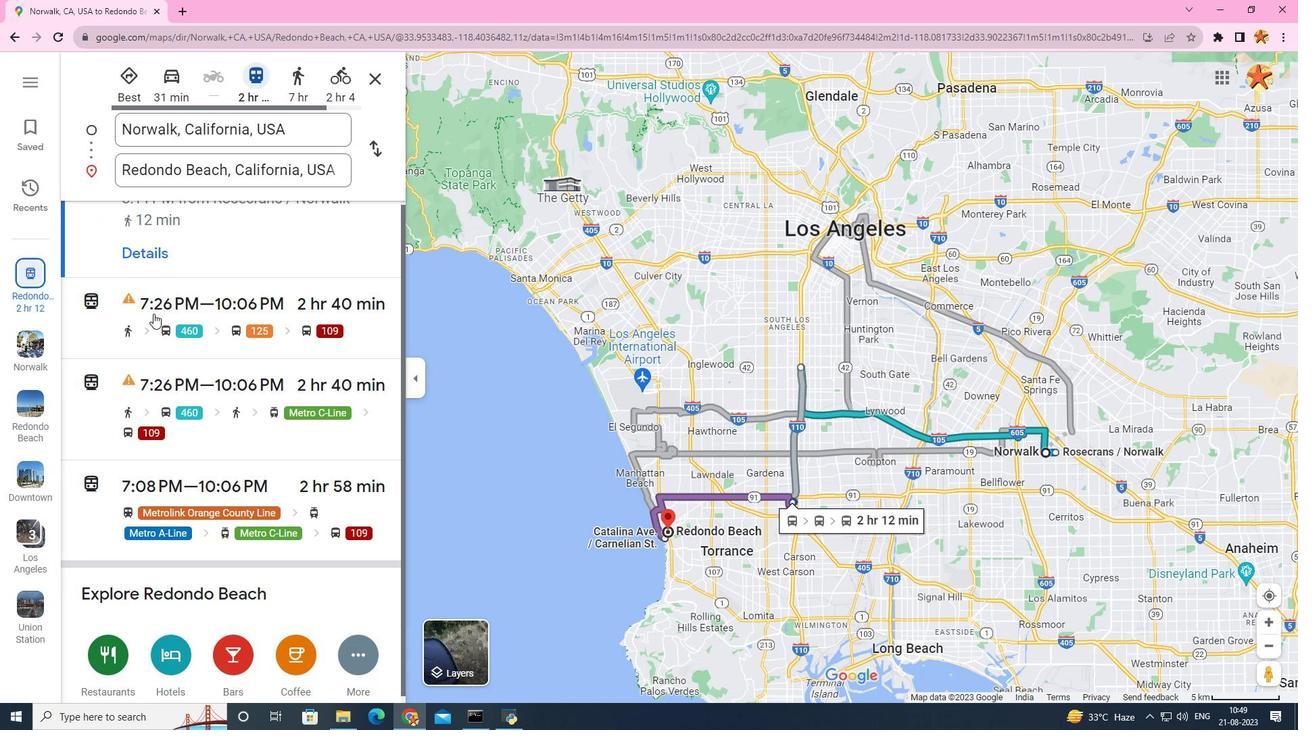 
Action: Mouse scrolled (153, 313) with delta (0, 0)
Screenshot: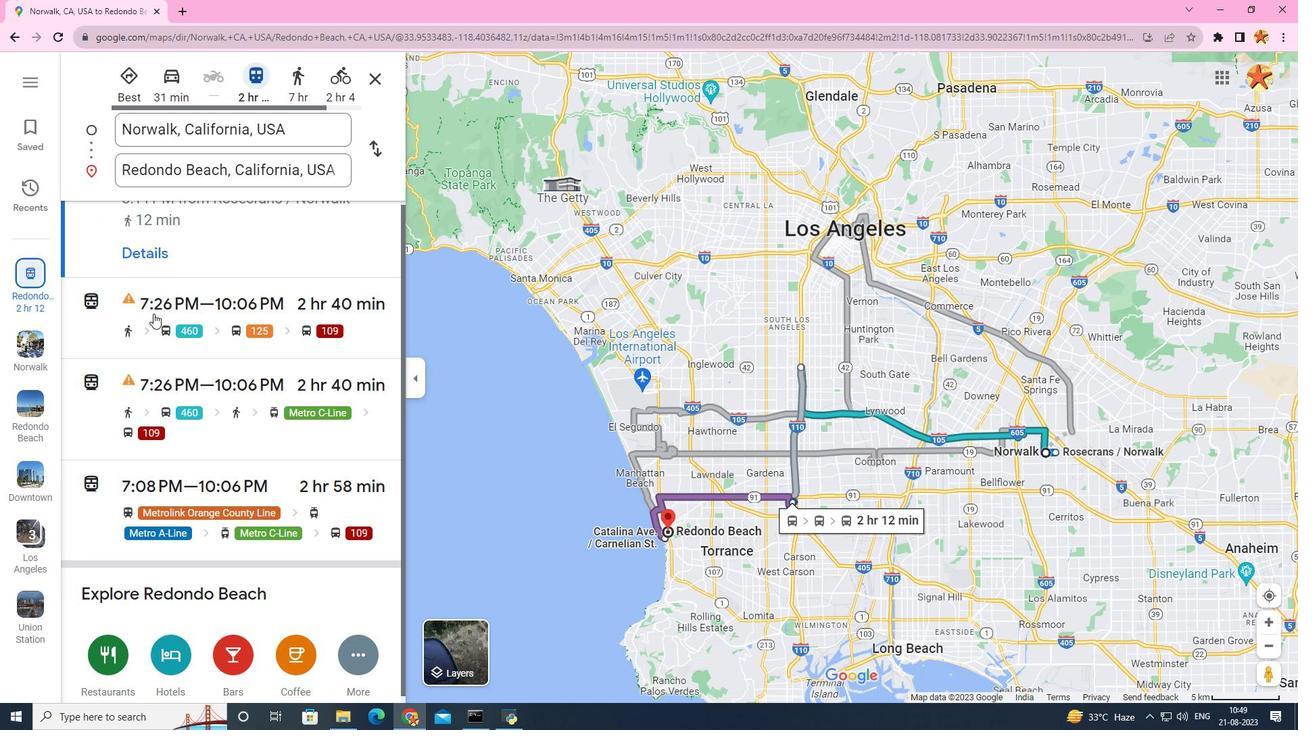 
Action: Mouse scrolled (153, 314) with delta (0, 0)
Screenshot: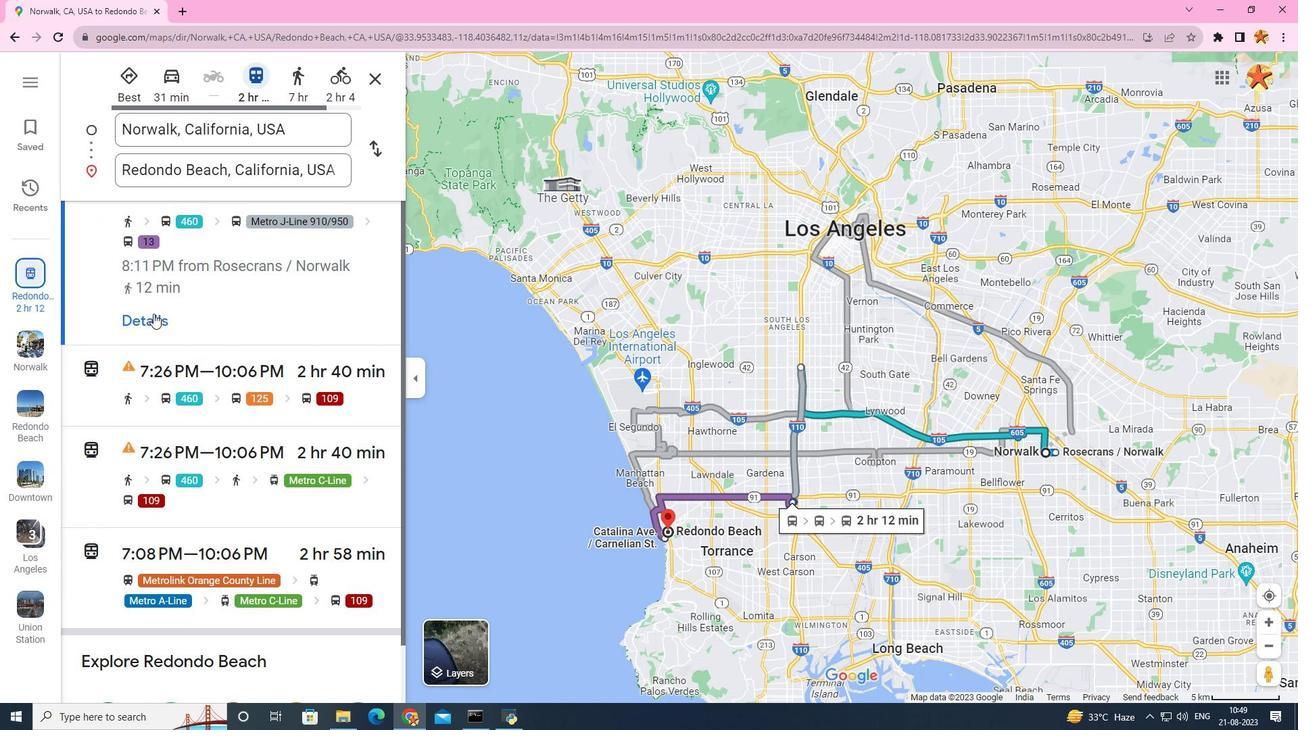 
Action: Mouse scrolled (153, 313) with delta (0, 0)
Screenshot: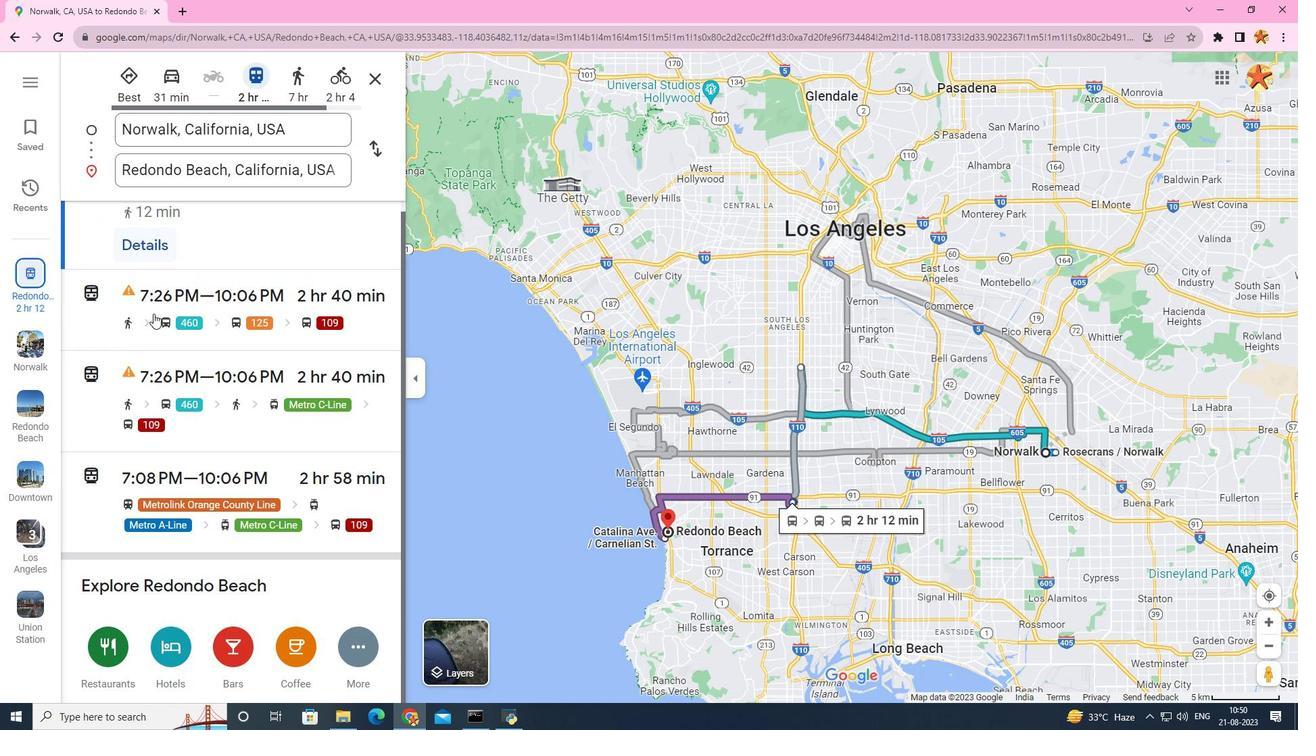 
Action: Mouse scrolled (153, 313) with delta (0, 0)
Screenshot: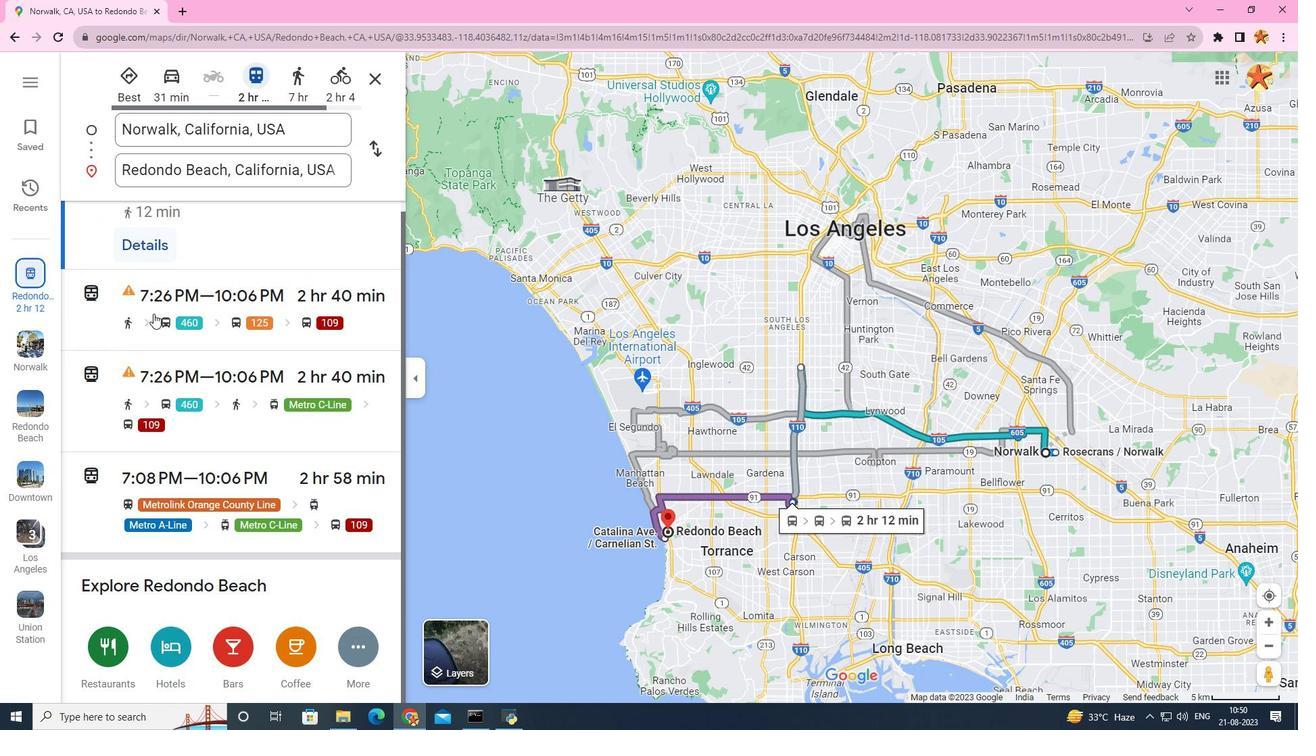 
Action: Mouse scrolled (153, 313) with delta (0, 0)
Screenshot: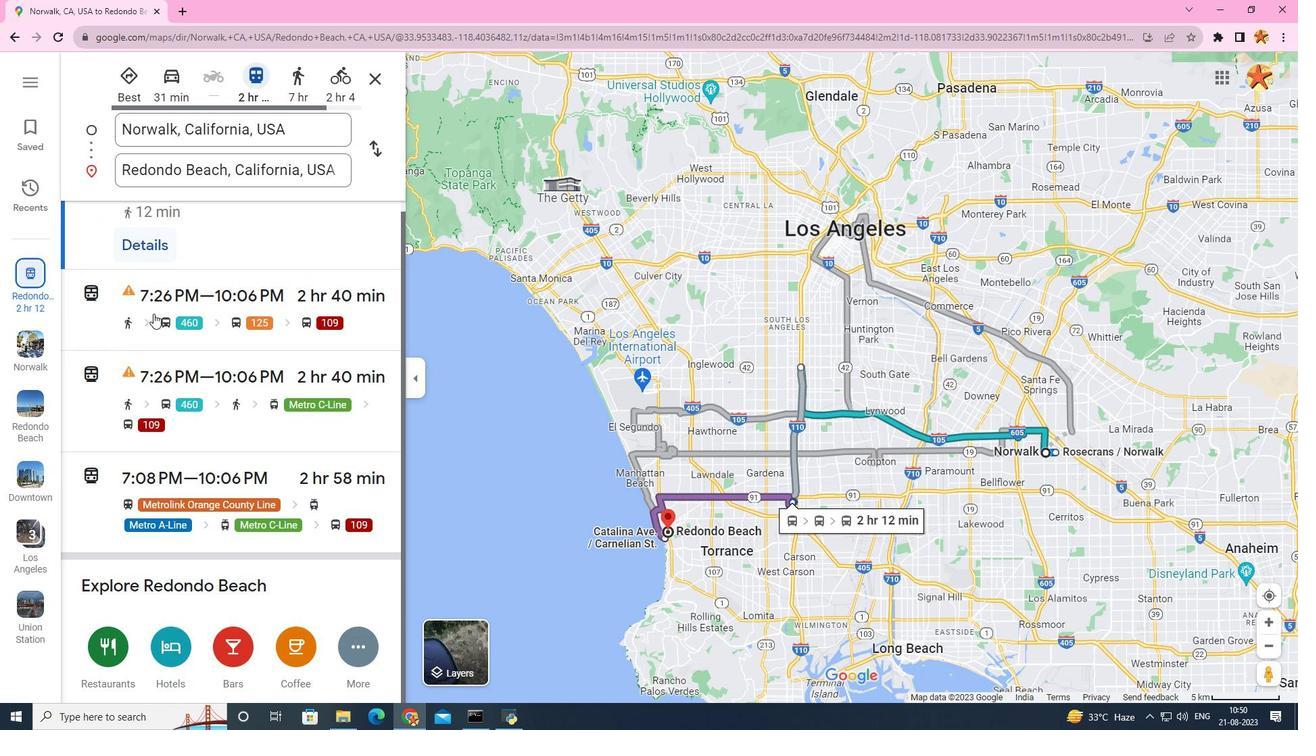 
Action: Mouse scrolled (153, 313) with delta (0, 0)
Screenshot: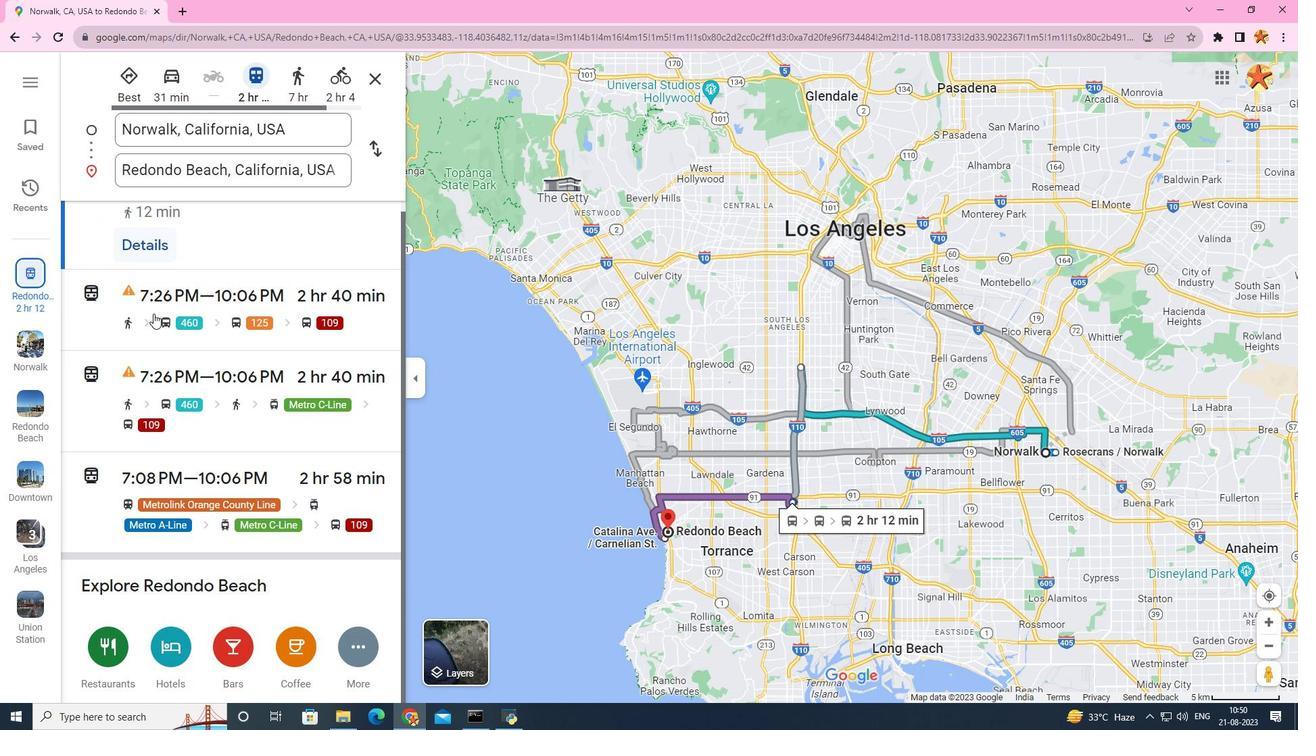 
Action: Mouse scrolled (153, 313) with delta (0, 0)
Screenshot: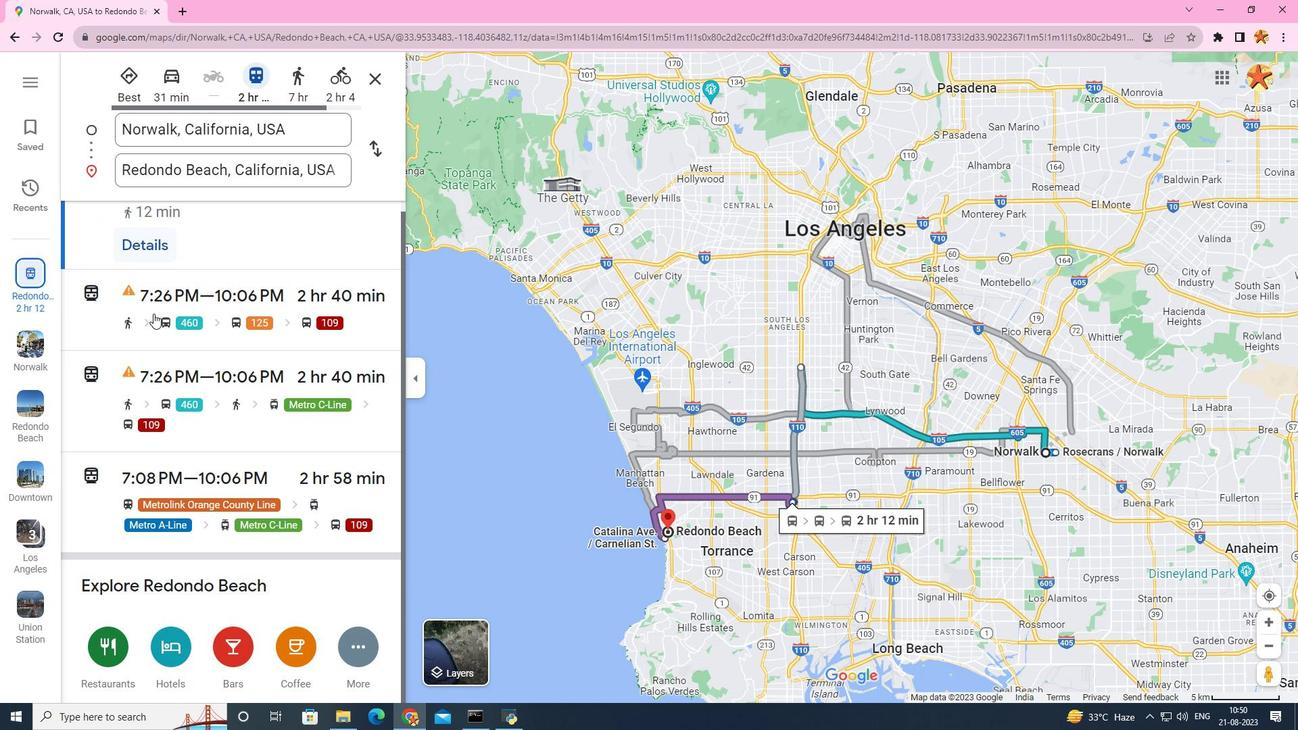 
Action: Mouse scrolled (153, 314) with delta (0, 0)
Screenshot: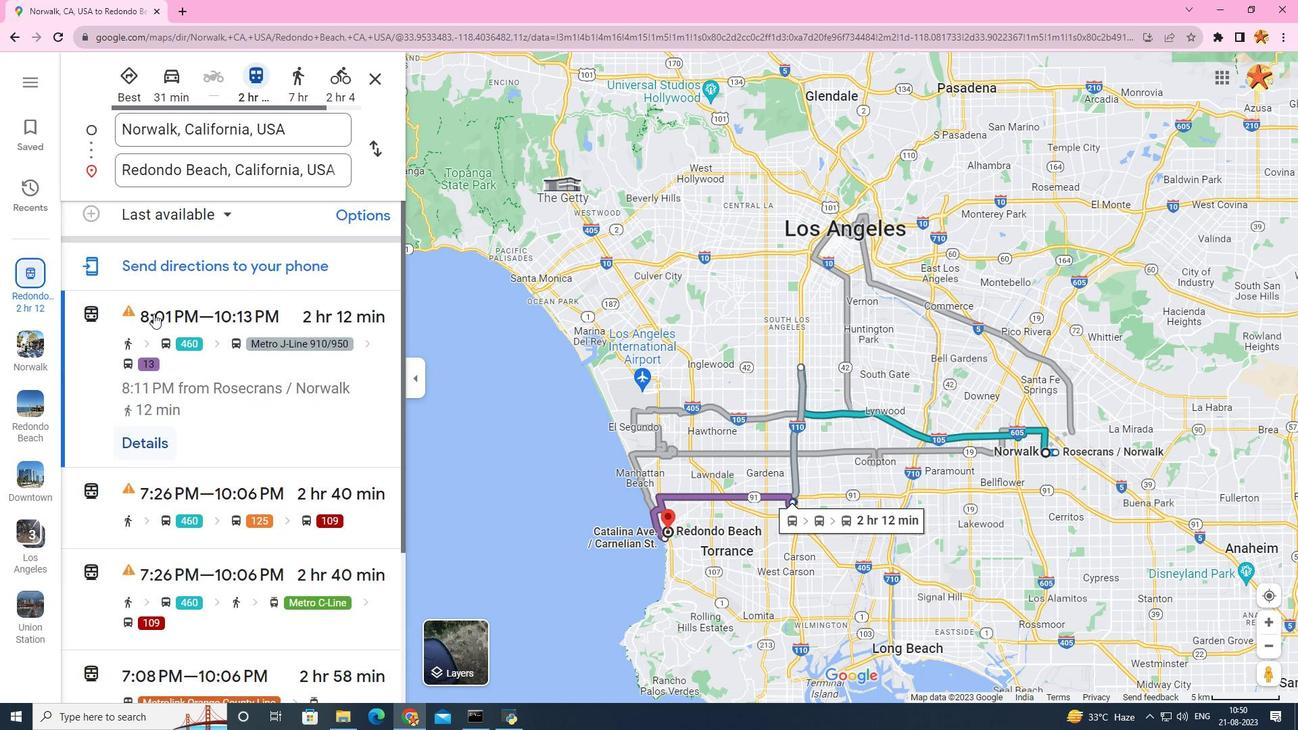 
Action: Mouse scrolled (153, 314) with delta (0, 0)
Screenshot: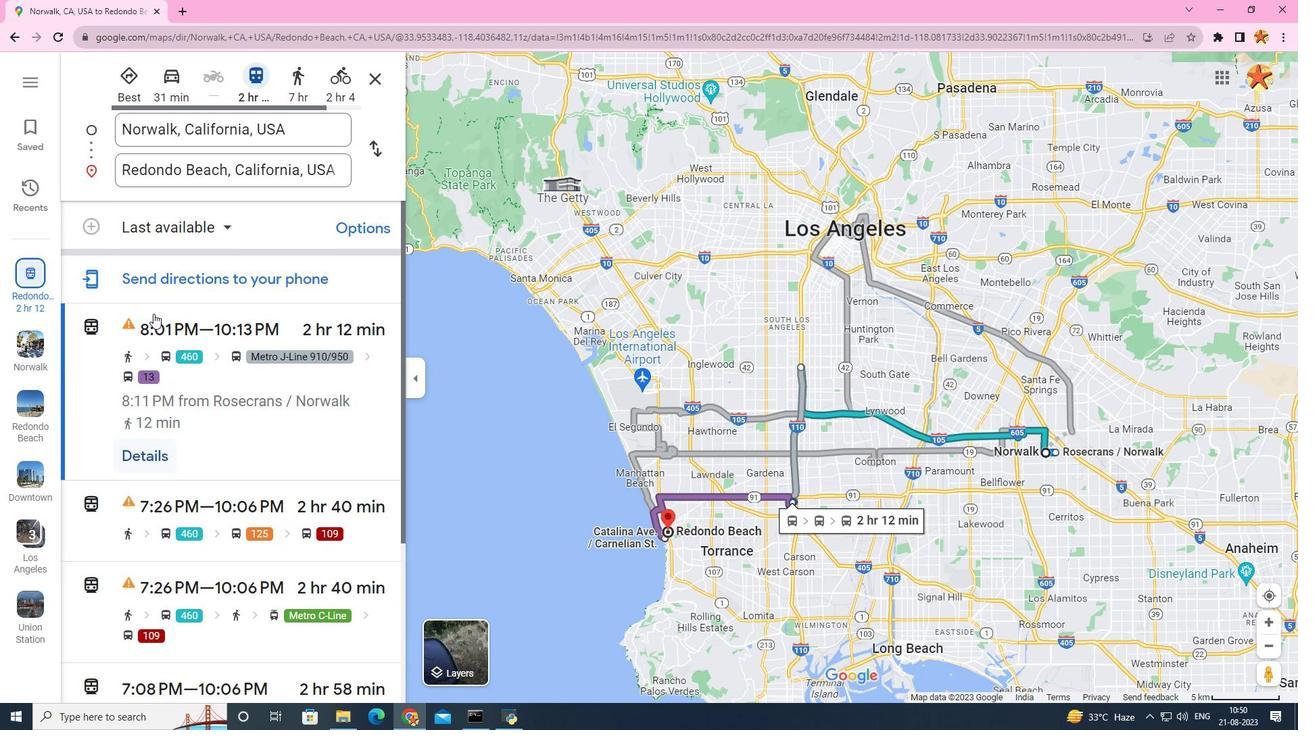 
Action: Mouse scrolled (153, 314) with delta (0, 0)
Screenshot: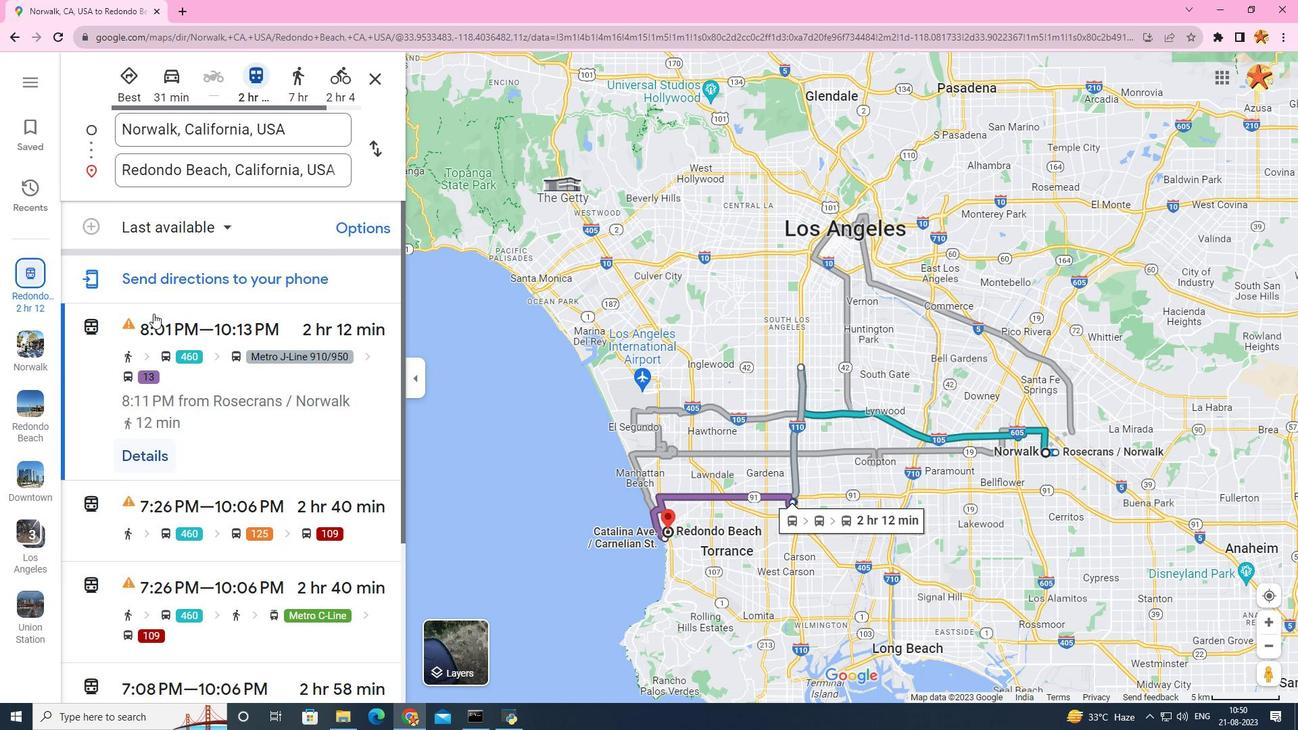 
Action: Mouse scrolled (153, 314) with delta (0, 0)
Screenshot: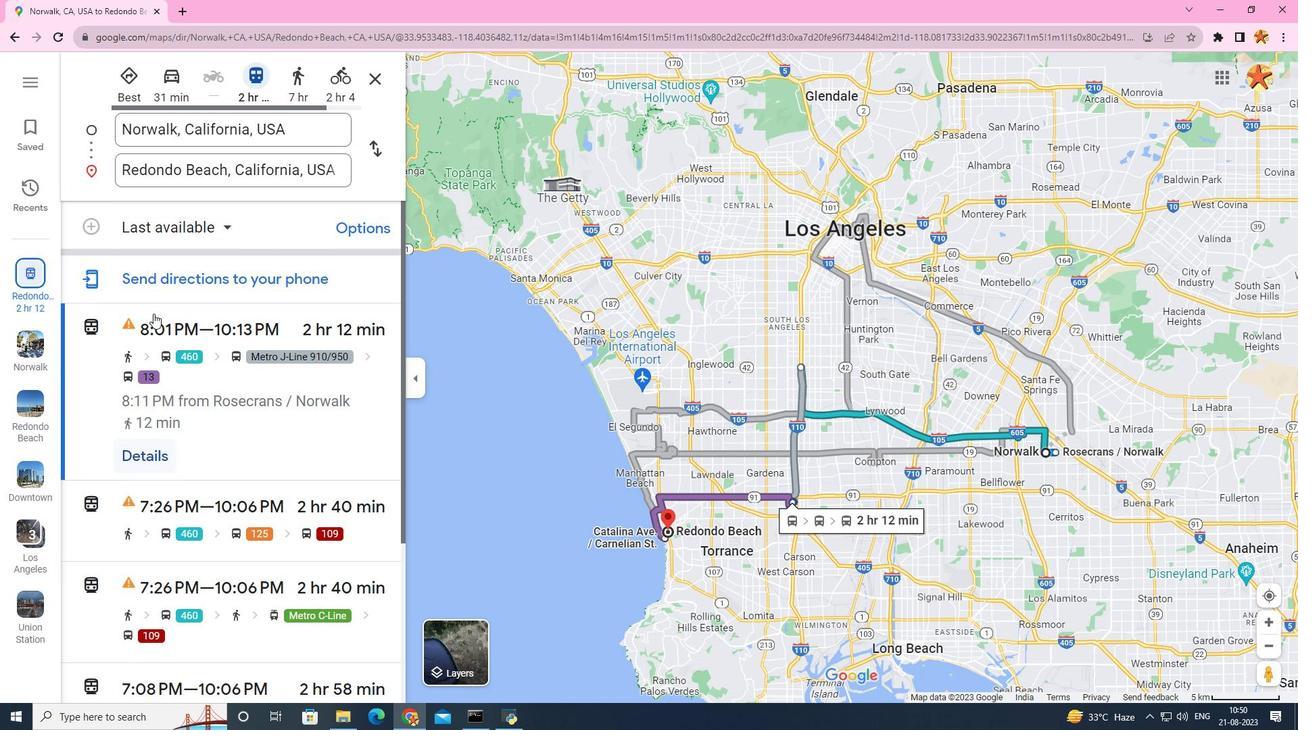 
Action: Mouse scrolled (153, 314) with delta (0, 0)
Screenshot: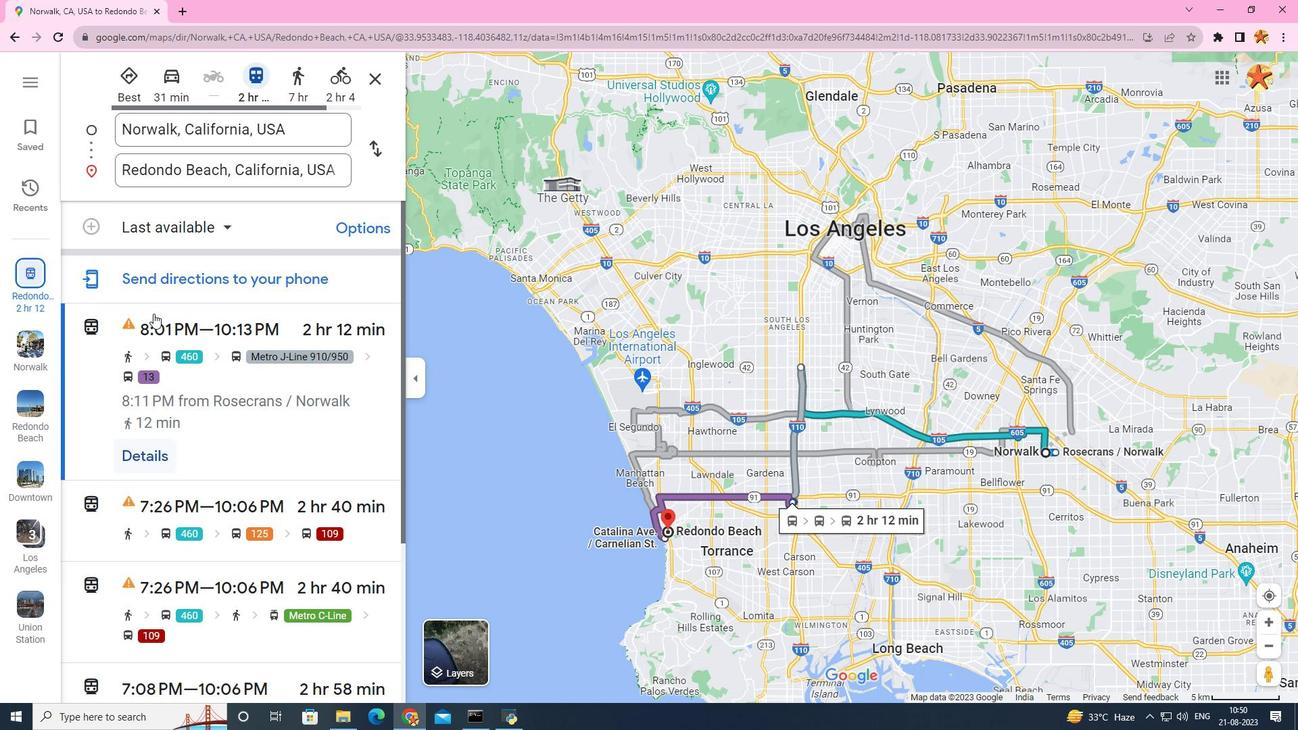 
Action: Mouse scrolled (153, 313) with delta (0, 0)
Screenshot: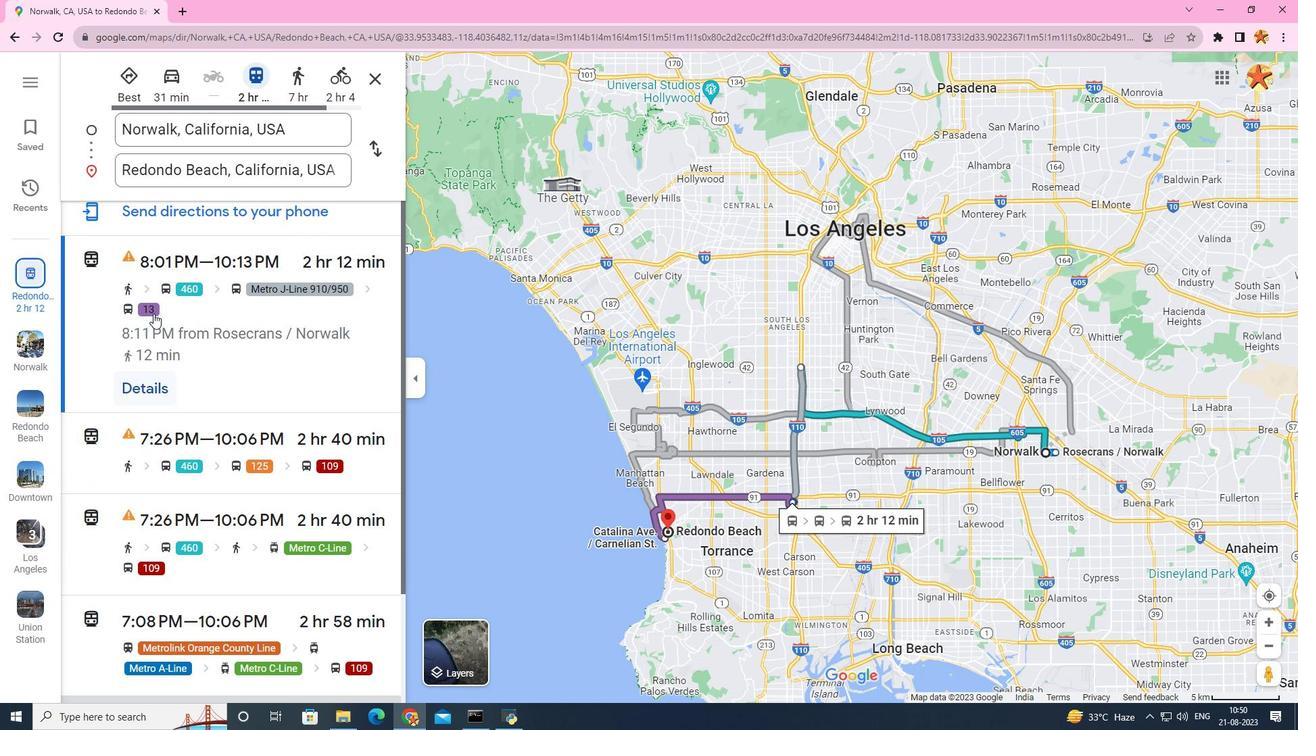 
Action: Mouse scrolled (153, 314) with delta (0, 0)
Screenshot: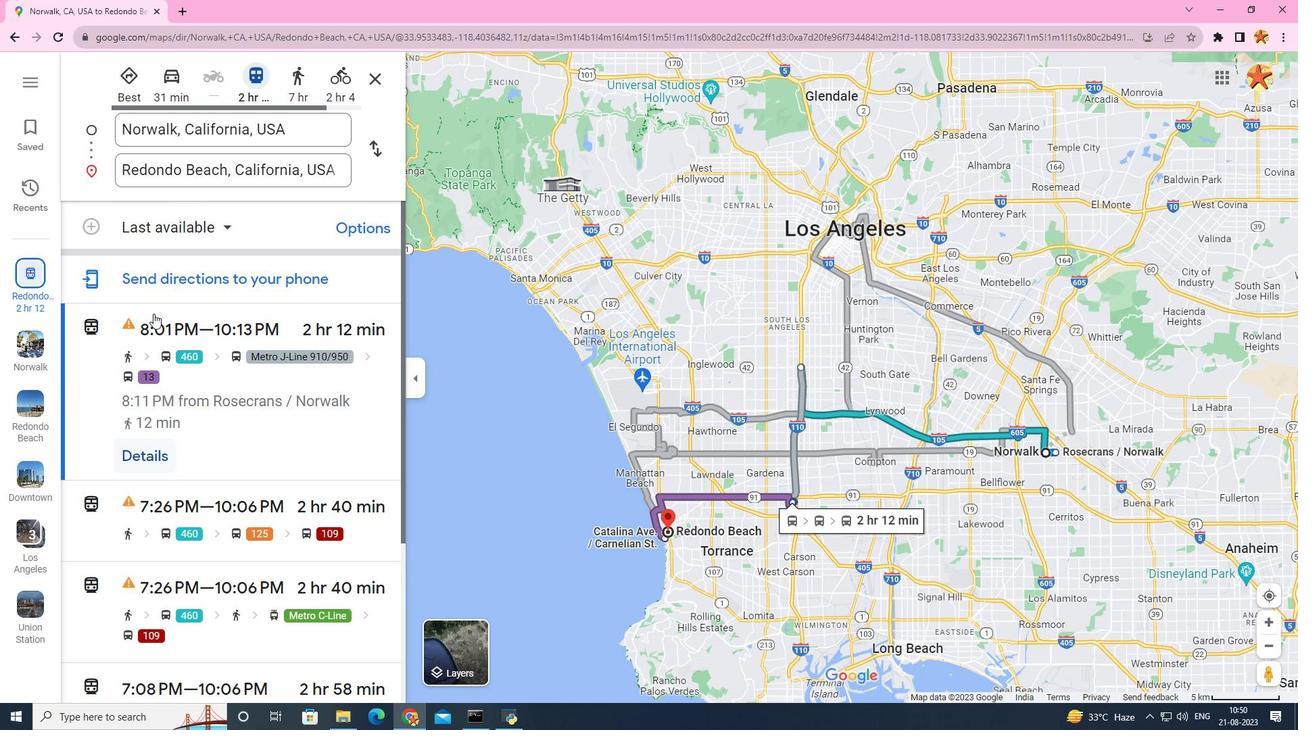 
Action: Mouse moved to (796, 395)
Screenshot: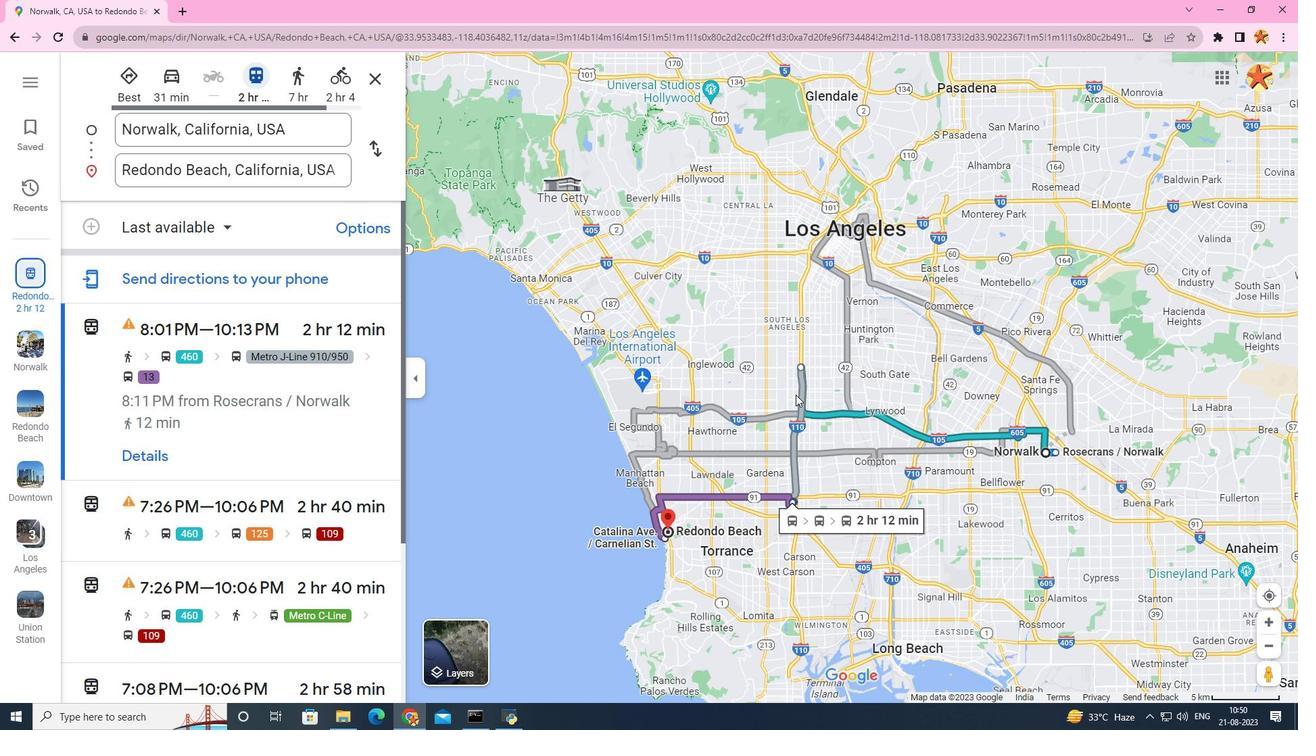 
